 Task: In the Contact  Hazel_Simon@manhattan.edu, schedule and save the meeting with title: 'Introducing Our Products and Services ', Select date: '4 September, 2023', select start time: 5:00:PM. Add location on call (718) 987-6567 with meeting description: For further discussion on products, kindly join the meeting.. Logged in from softage.6@softage.net
Action: Mouse moved to (117, 87)
Screenshot: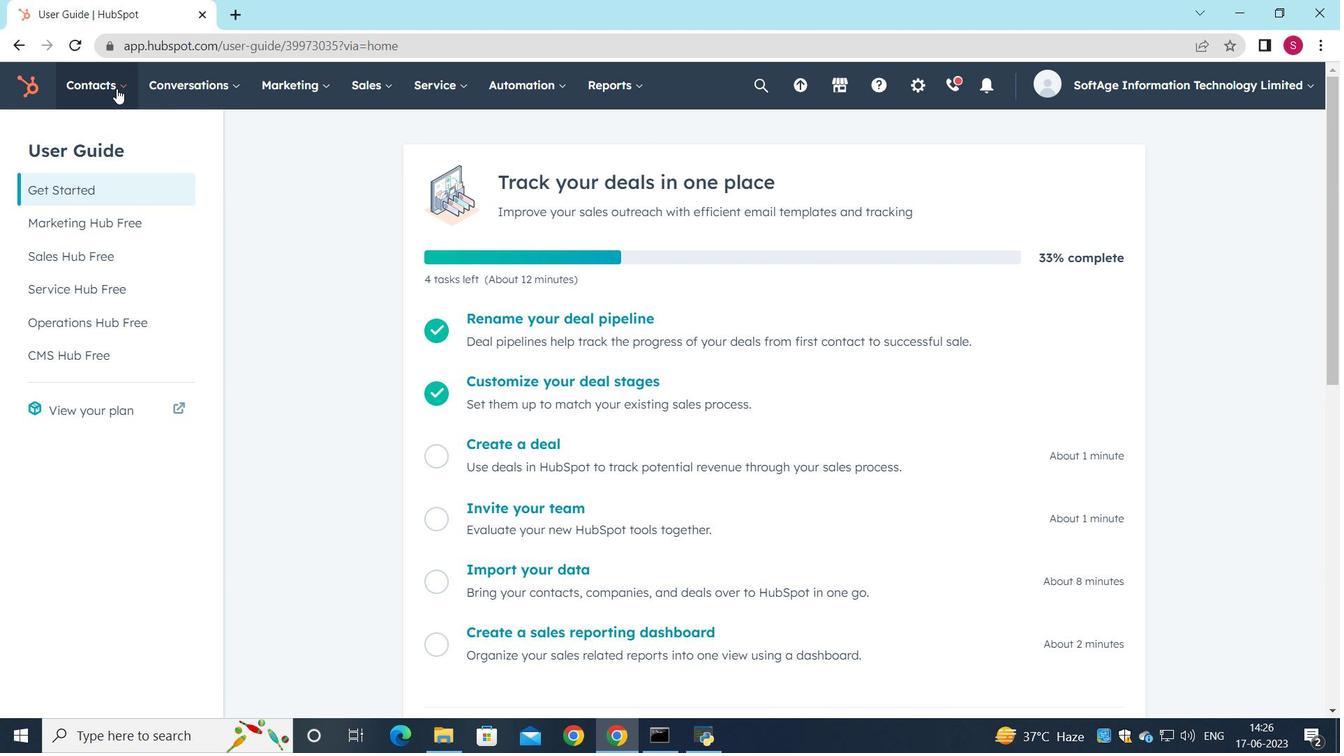 
Action: Mouse pressed left at (117, 87)
Screenshot: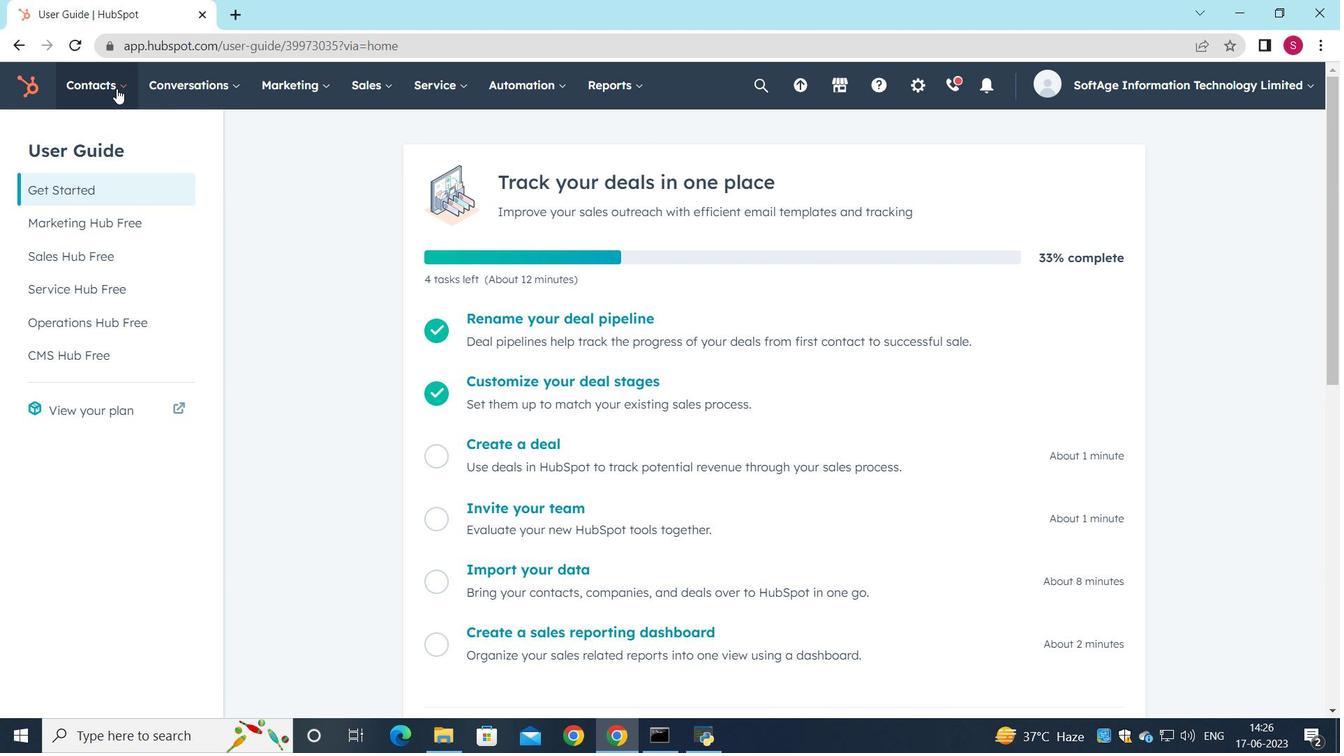 
Action: Mouse moved to (123, 143)
Screenshot: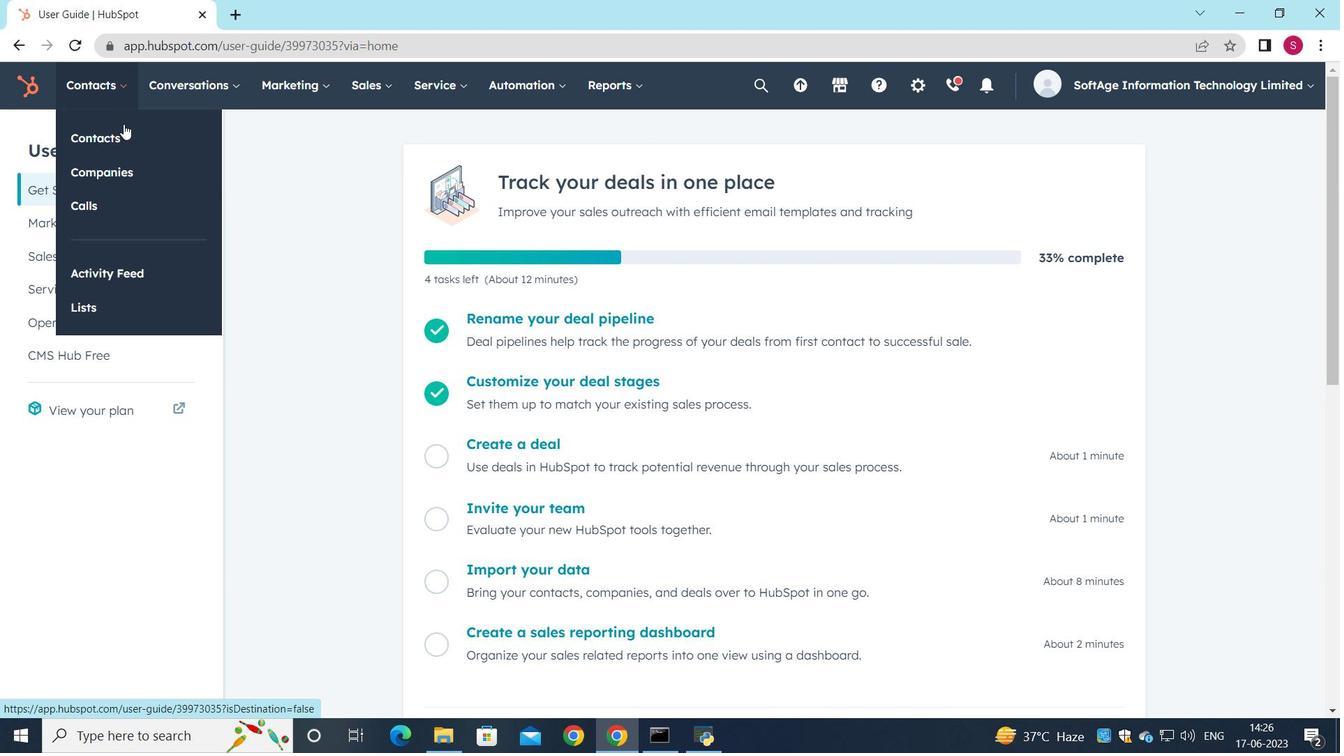 
Action: Mouse pressed left at (123, 143)
Screenshot: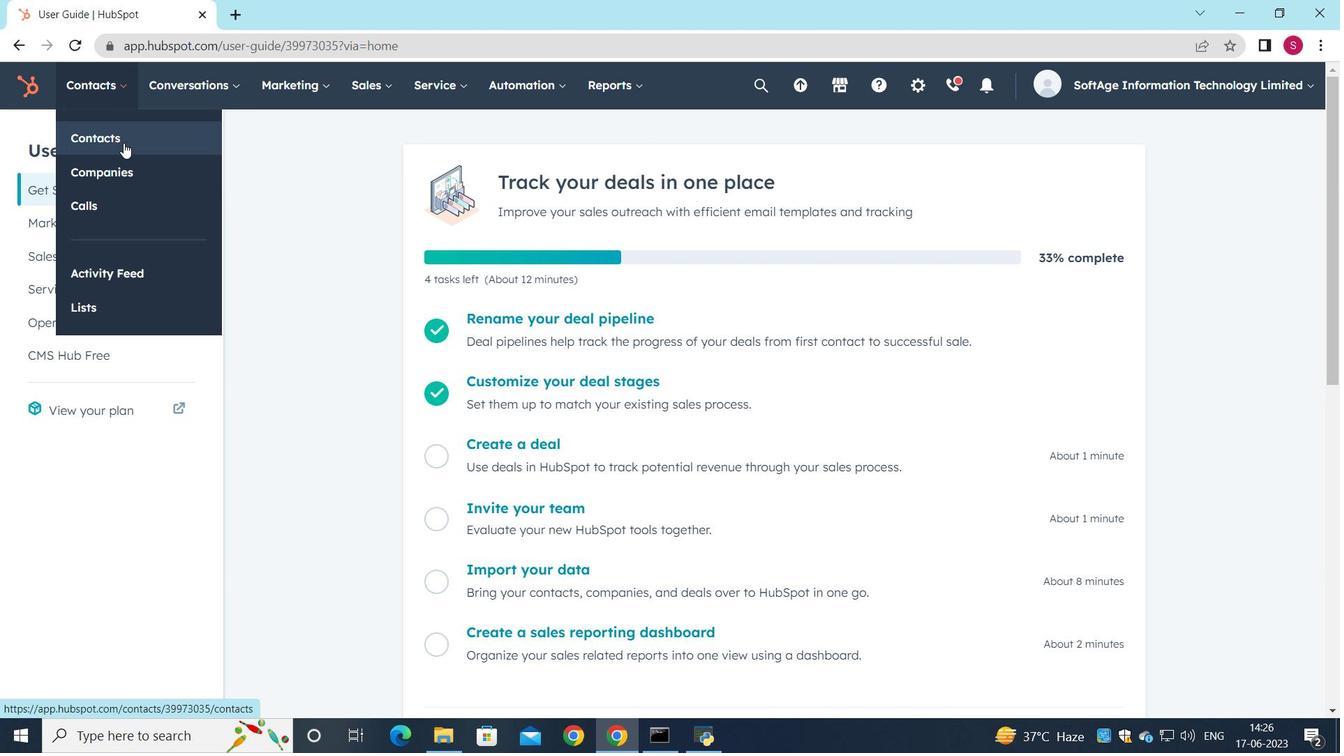 
Action: Mouse moved to (136, 284)
Screenshot: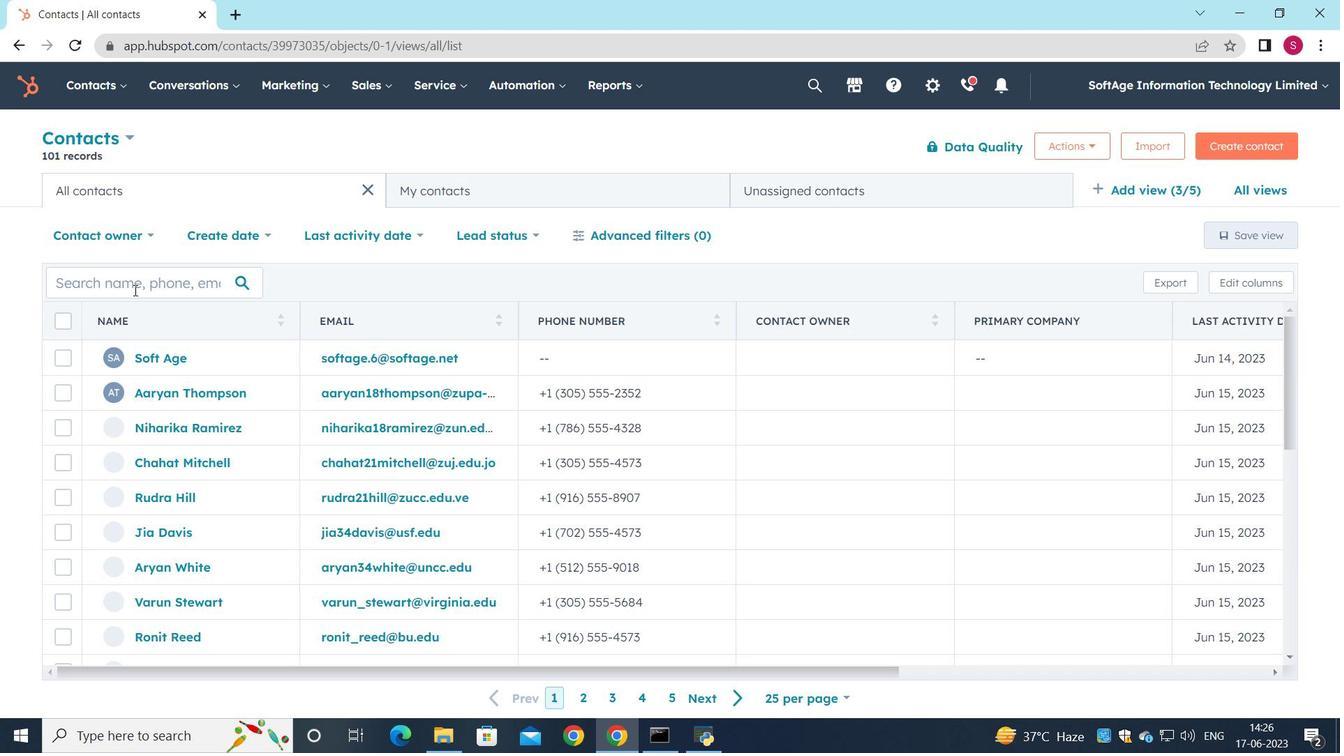 
Action: Mouse pressed left at (136, 284)
Screenshot: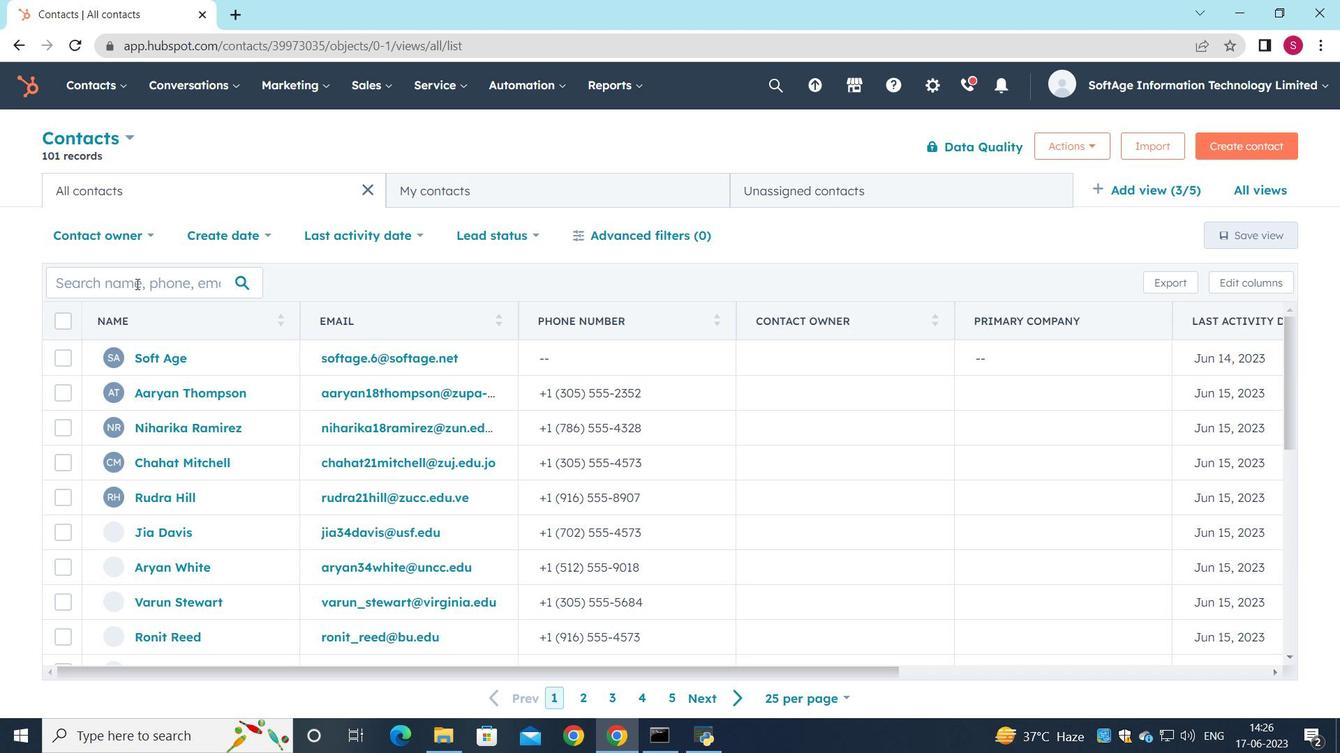 
Action: Mouse moved to (138, 247)
Screenshot: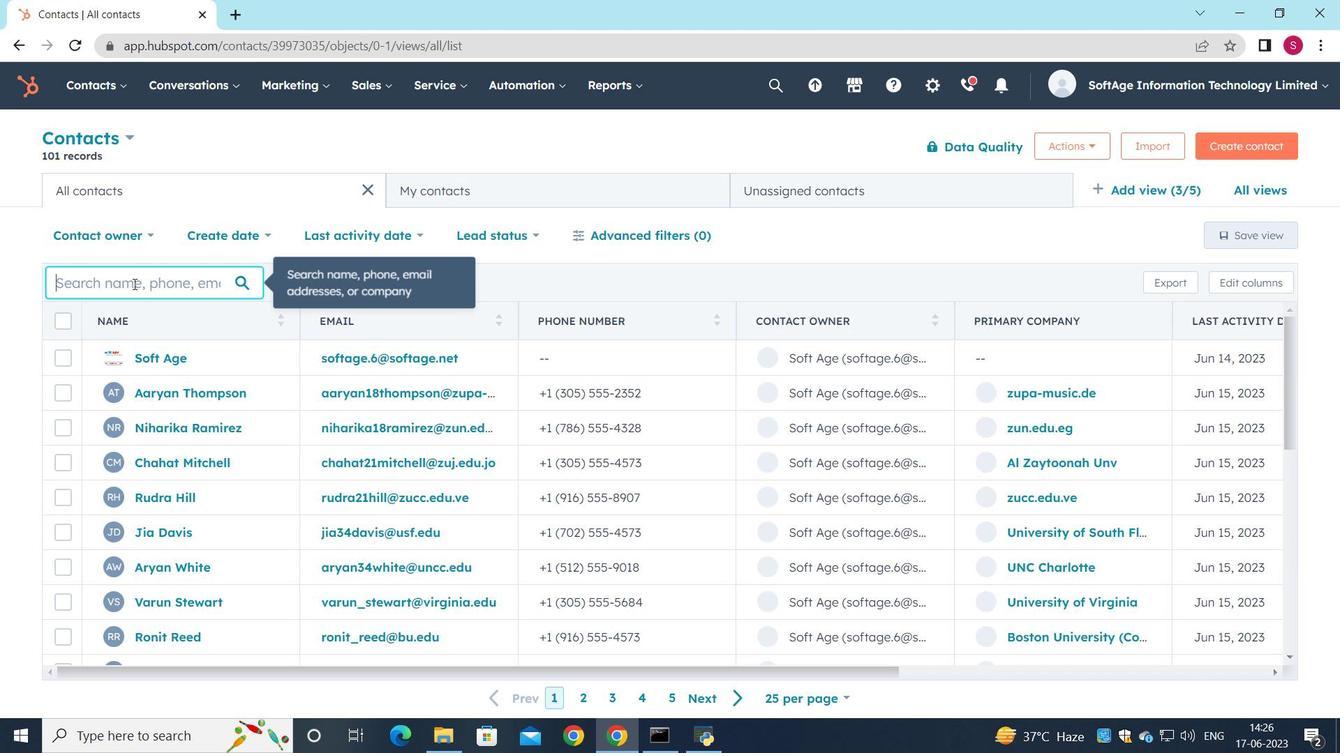 
Action: Key pressed <Key.shift>Hazel<Key.shift>_<Key.shift>Simon<Key.shift><Key.shift><Key.shift><Key.shift><Key.shift><Key.shift><Key.shift><Key.shift><Key.shift><Key.shift>@manhattan.edu
Screenshot: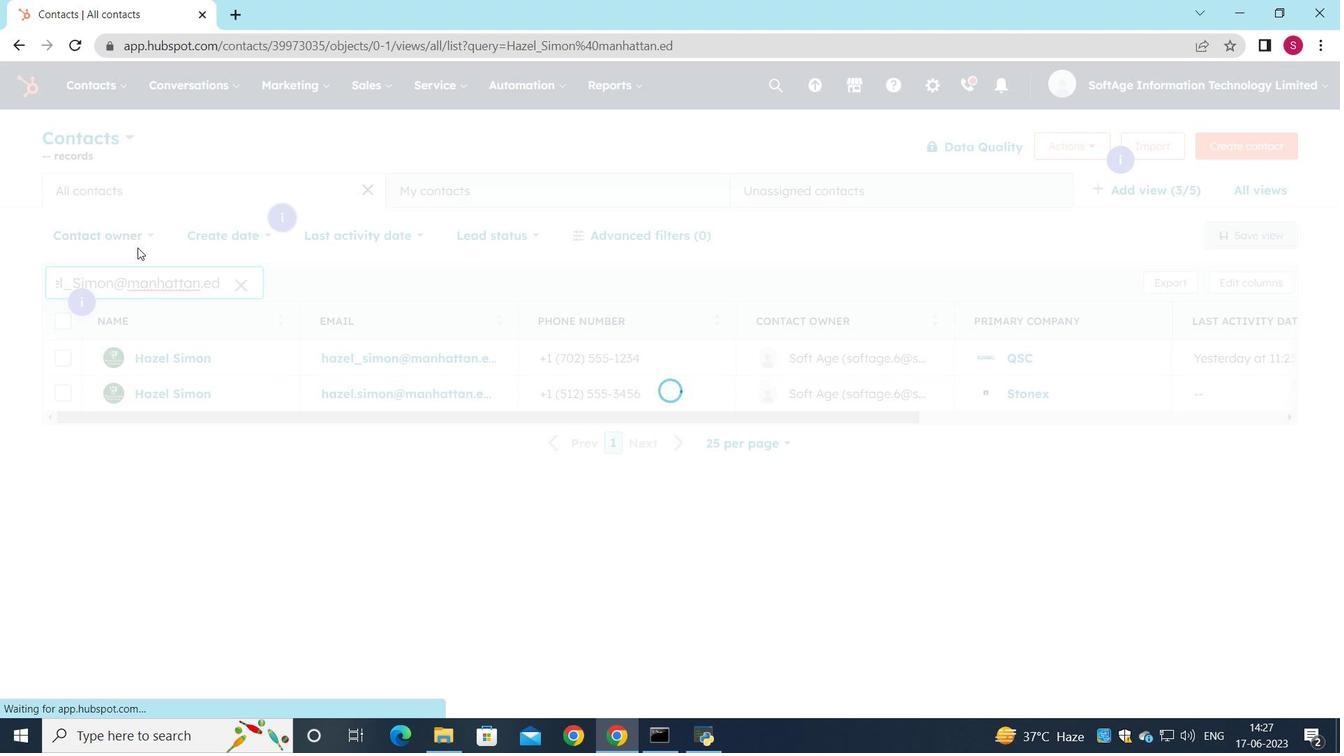 
Action: Mouse moved to (166, 356)
Screenshot: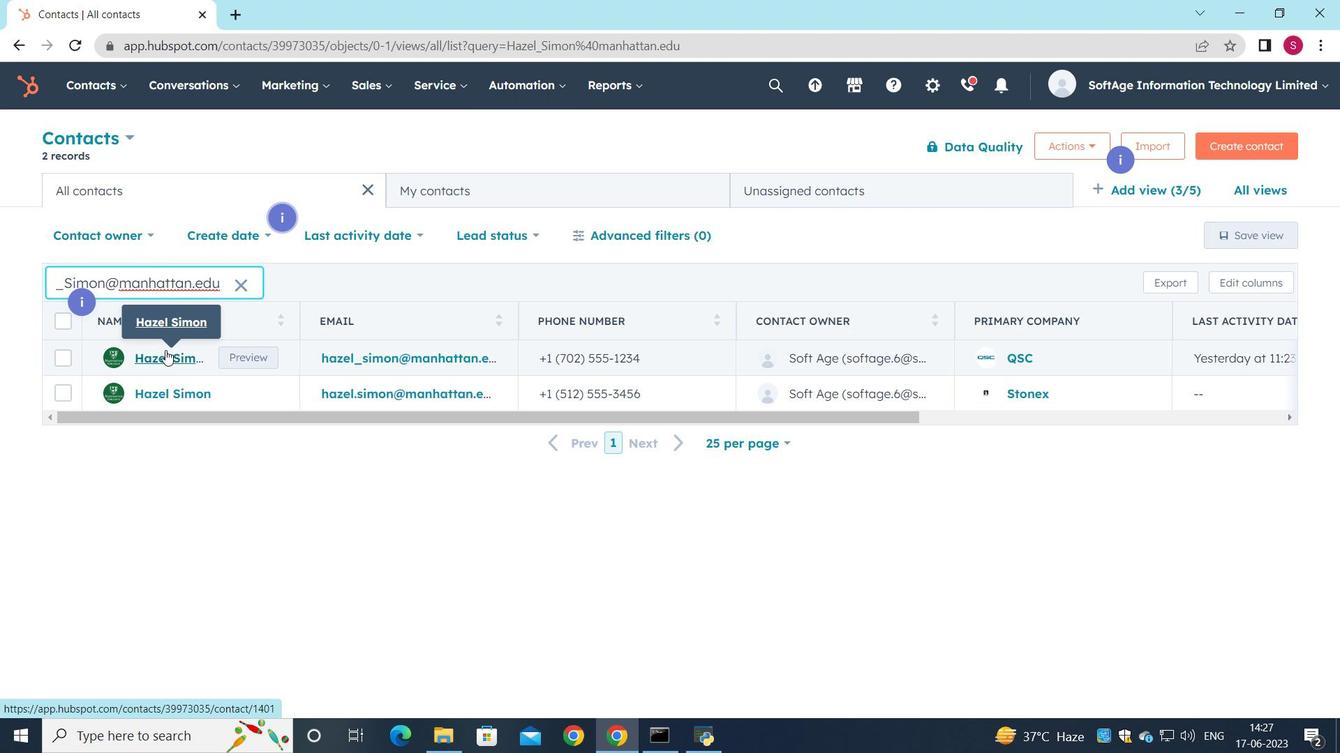 
Action: Mouse pressed left at (166, 356)
Screenshot: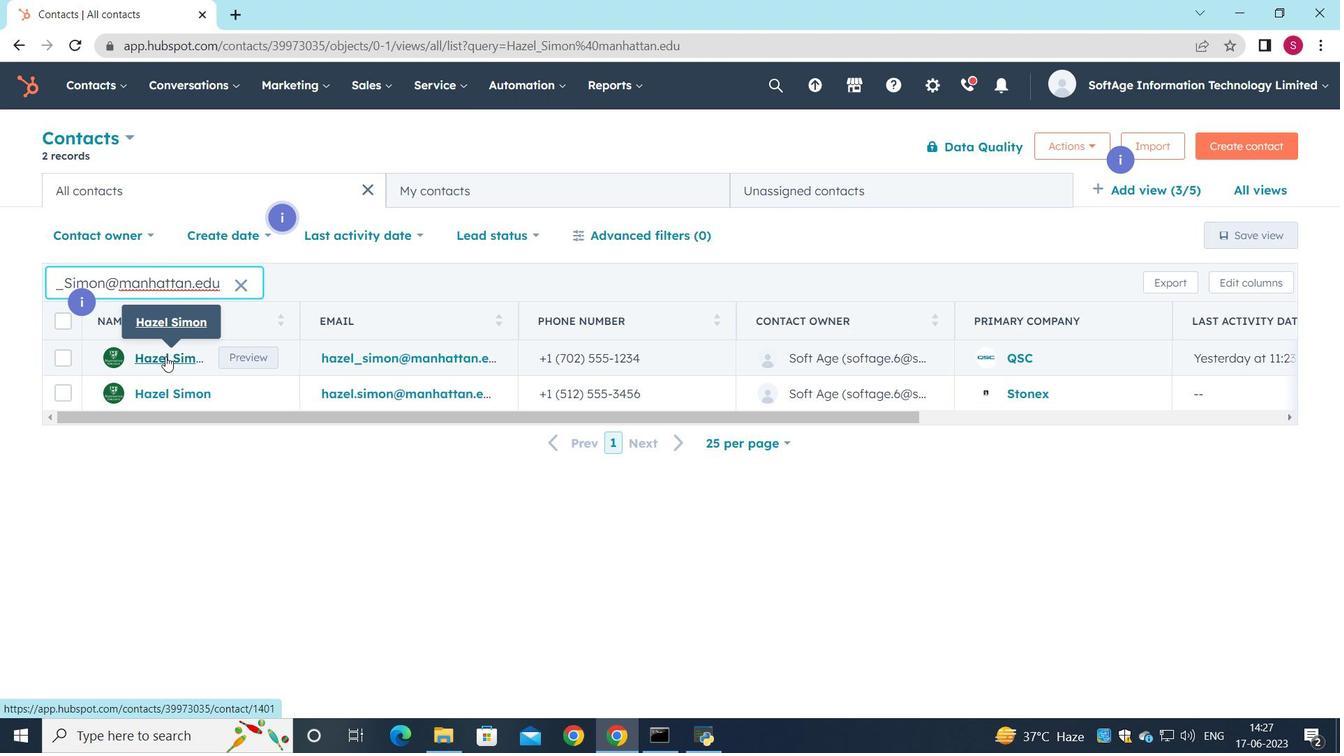 
Action: Mouse moved to (222, 284)
Screenshot: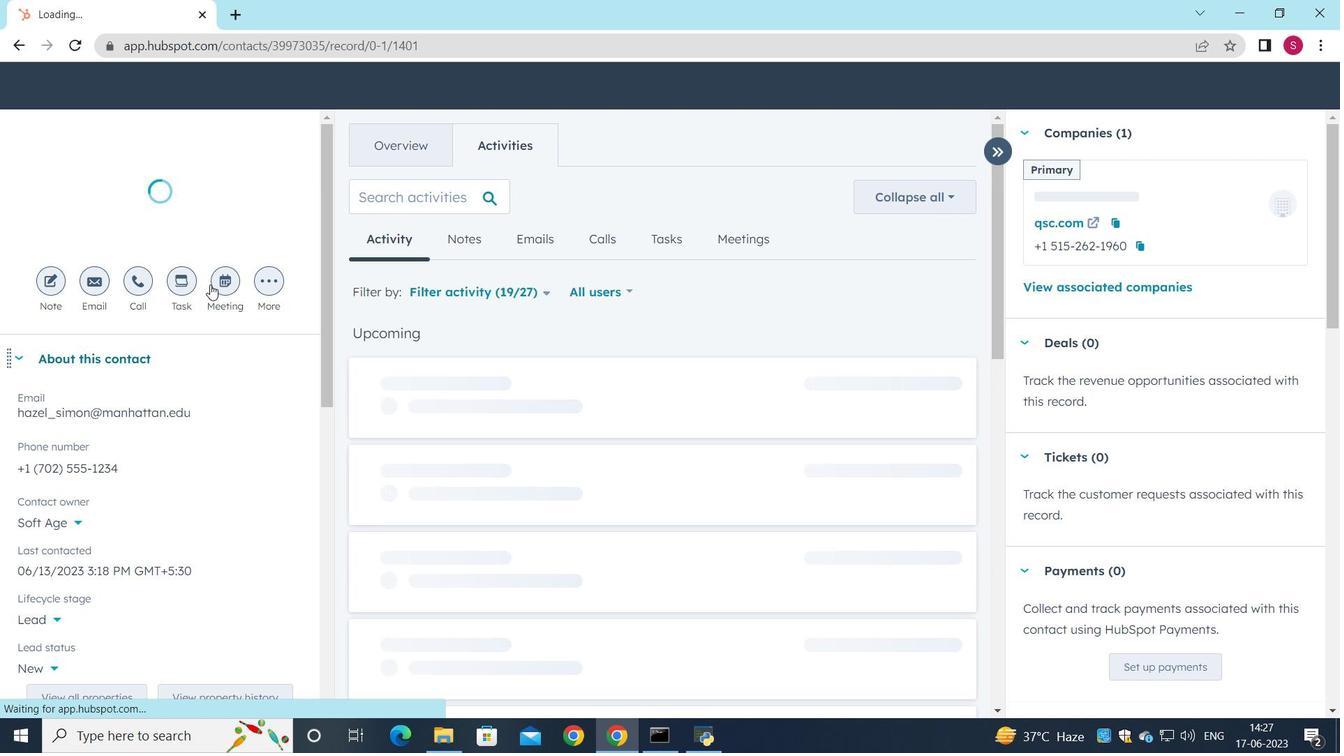 
Action: Mouse pressed left at (222, 284)
Screenshot: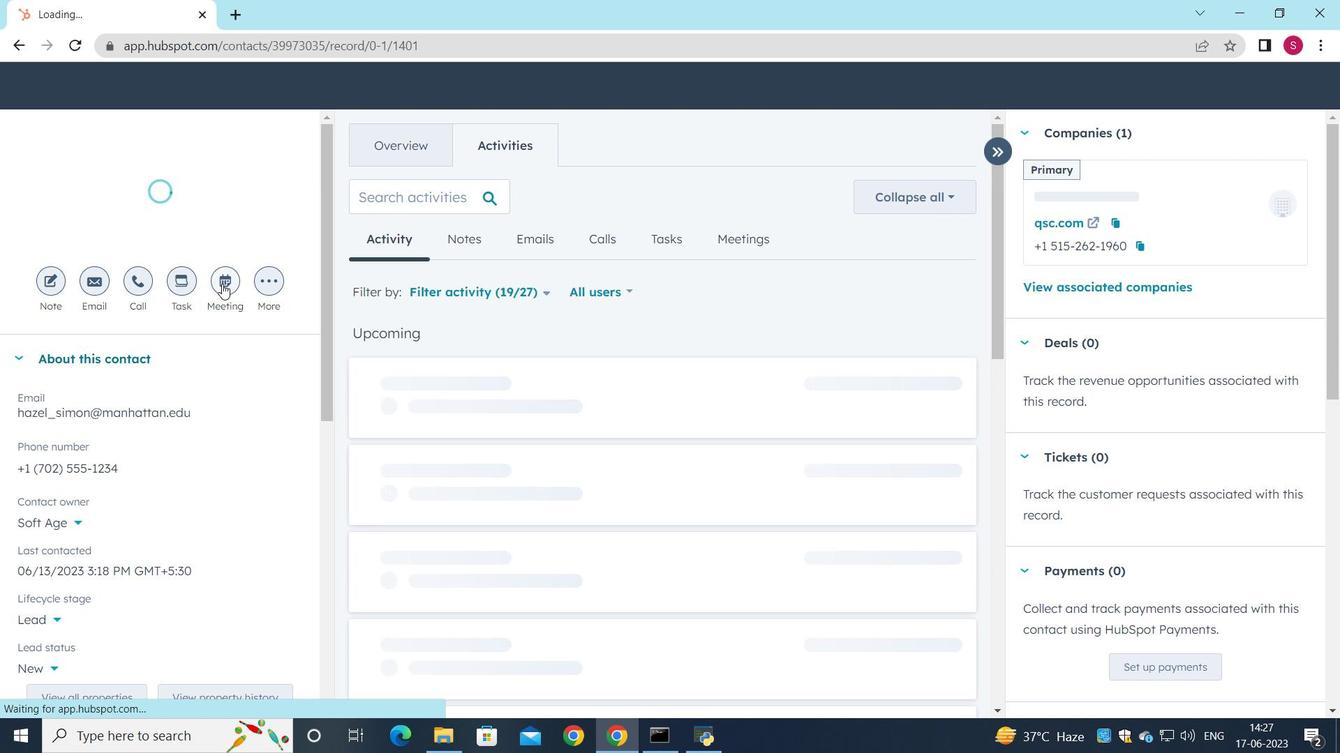 
Action: Mouse moved to (193, 247)
Screenshot: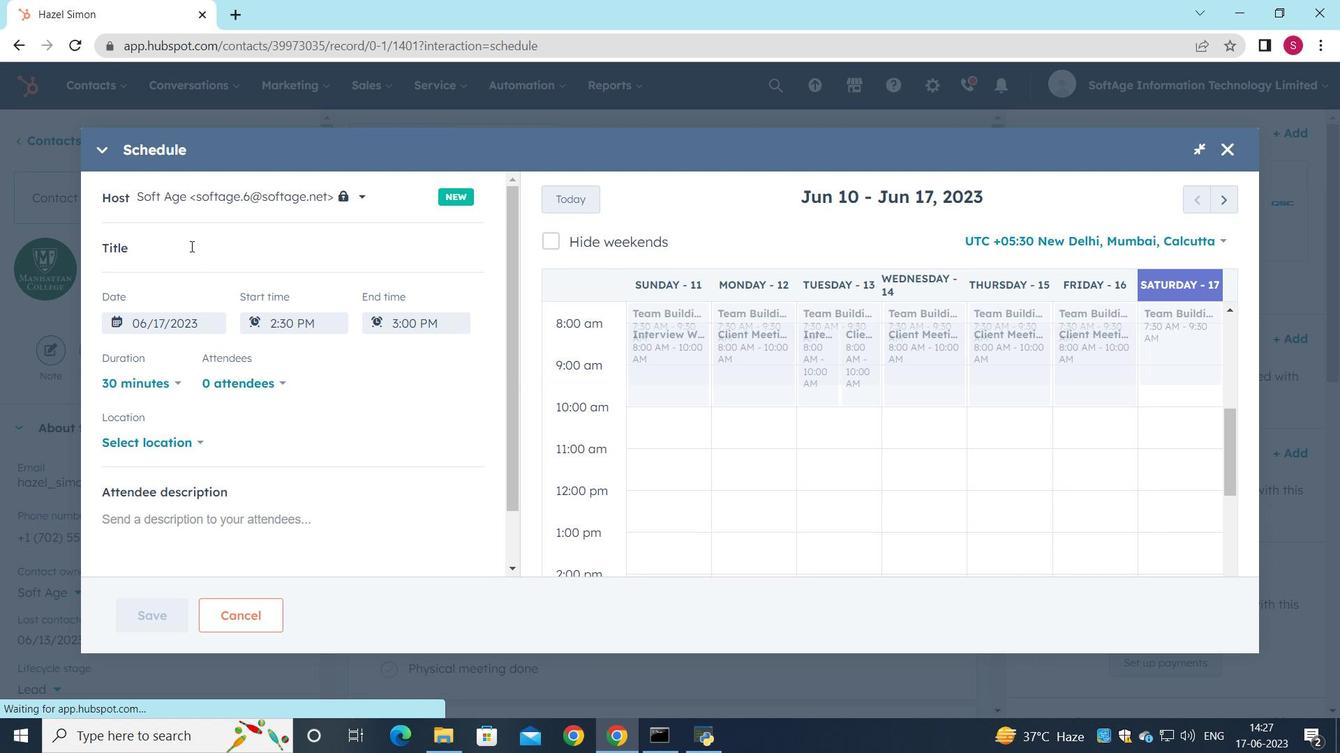 
Action: Key pressed <Key.shift>Introducing<Key.space><Key.shift>Our<Key.space><Key.shift>Products<Key.space>and<Key.space><Key.shift>Services
Screenshot: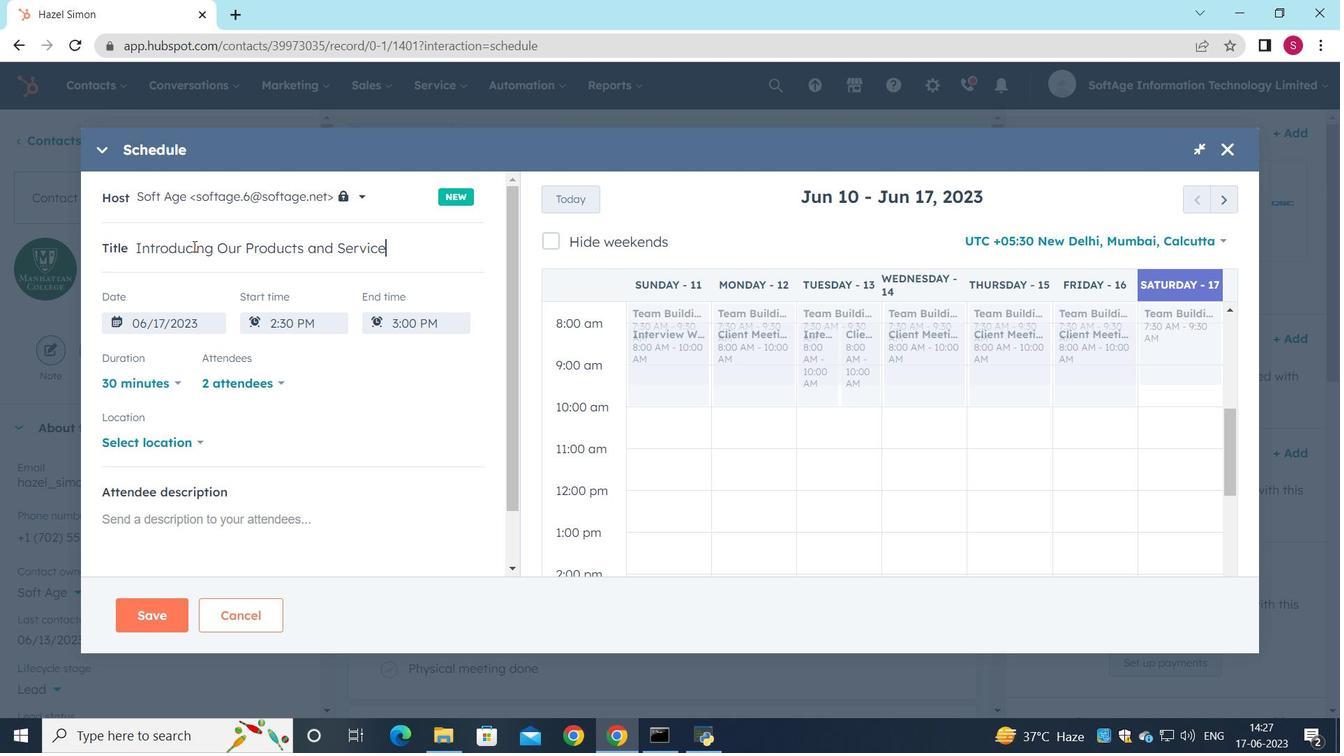 
Action: Mouse moved to (1221, 201)
Screenshot: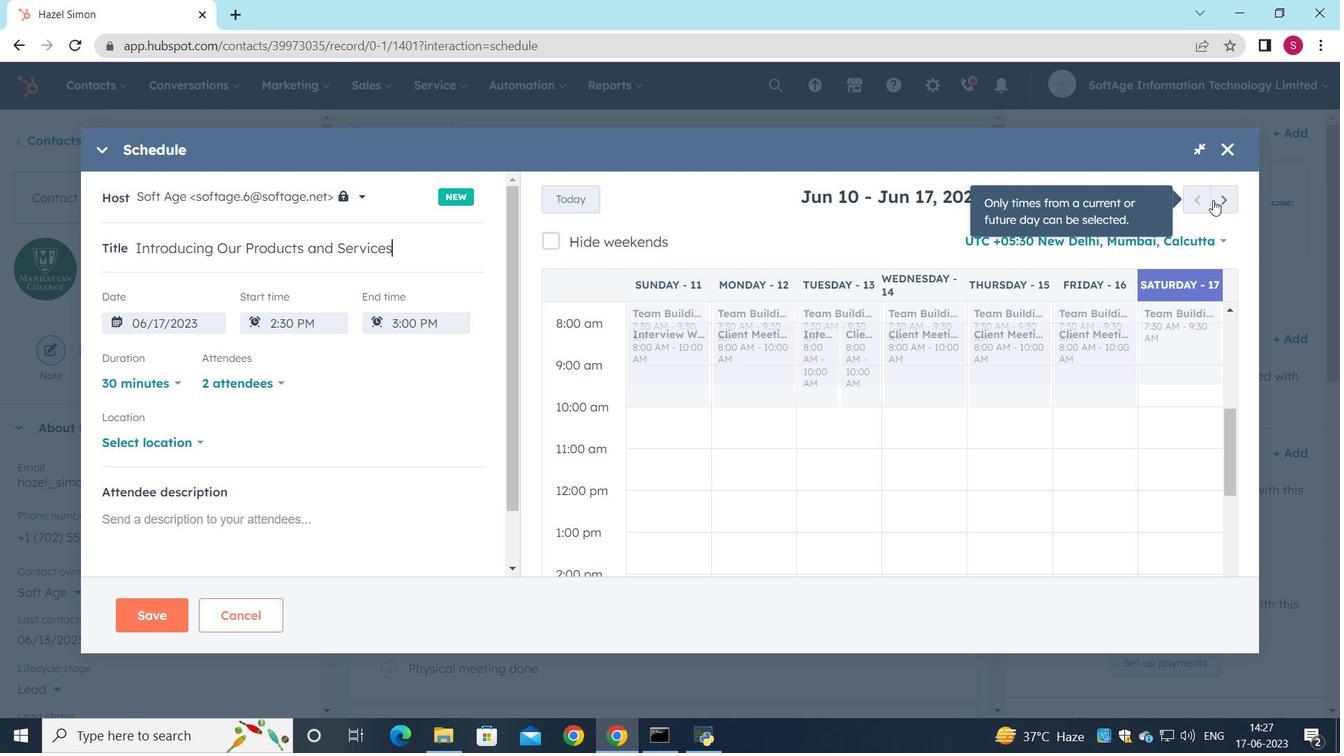 
Action: Mouse pressed left at (1221, 201)
Screenshot: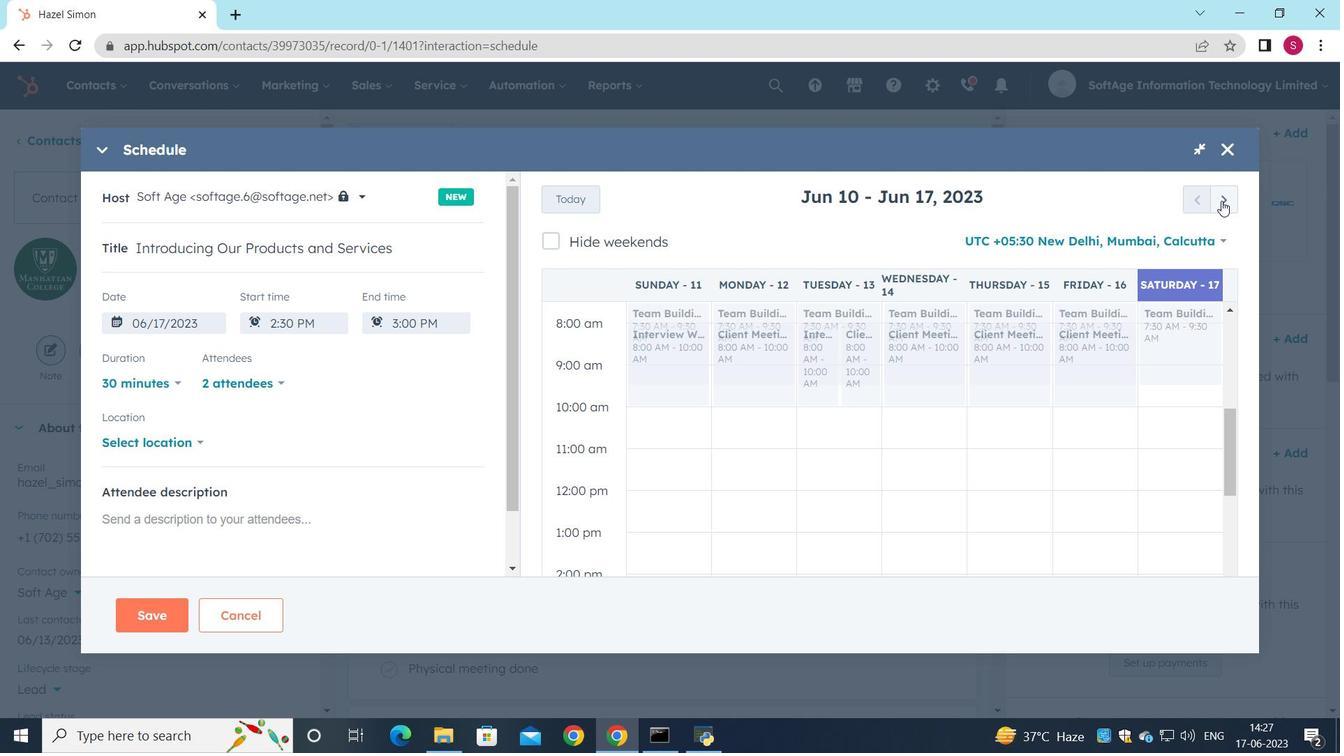 
Action: Mouse moved to (1220, 205)
Screenshot: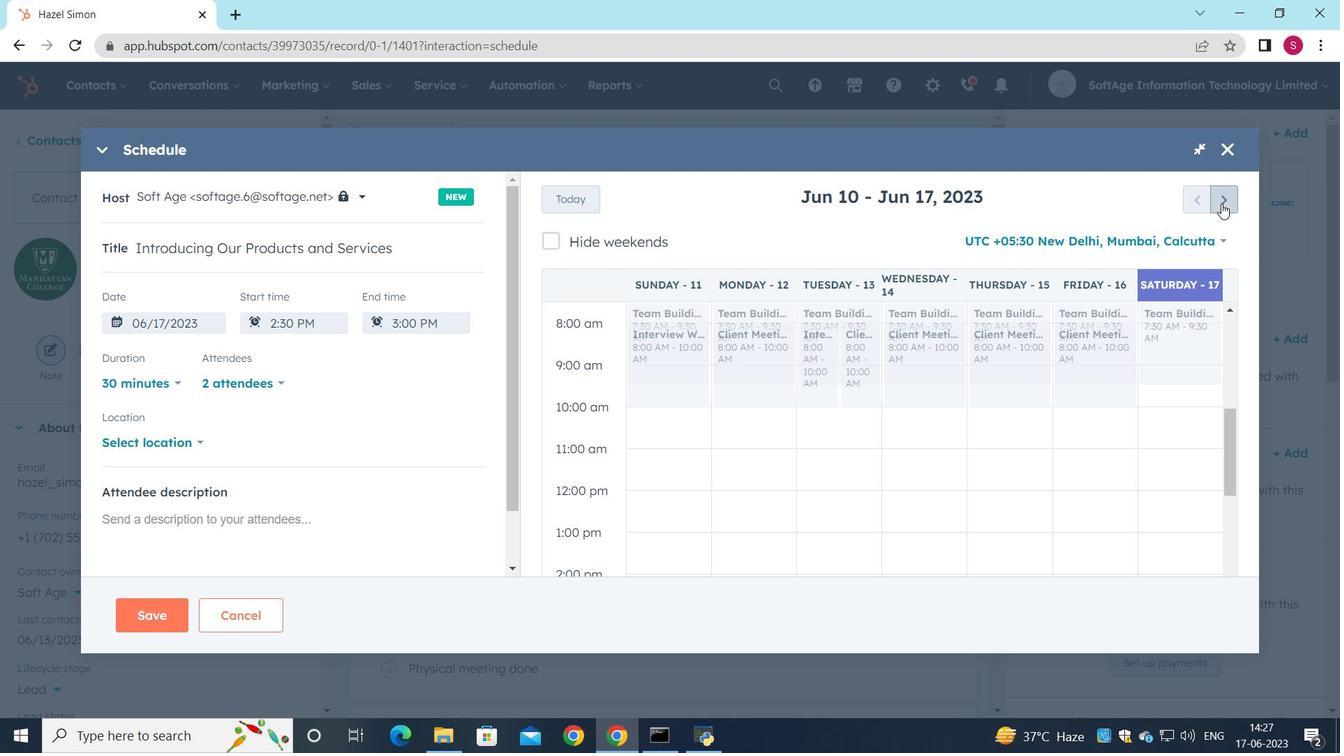 
Action: Mouse pressed left at (1220, 205)
Screenshot: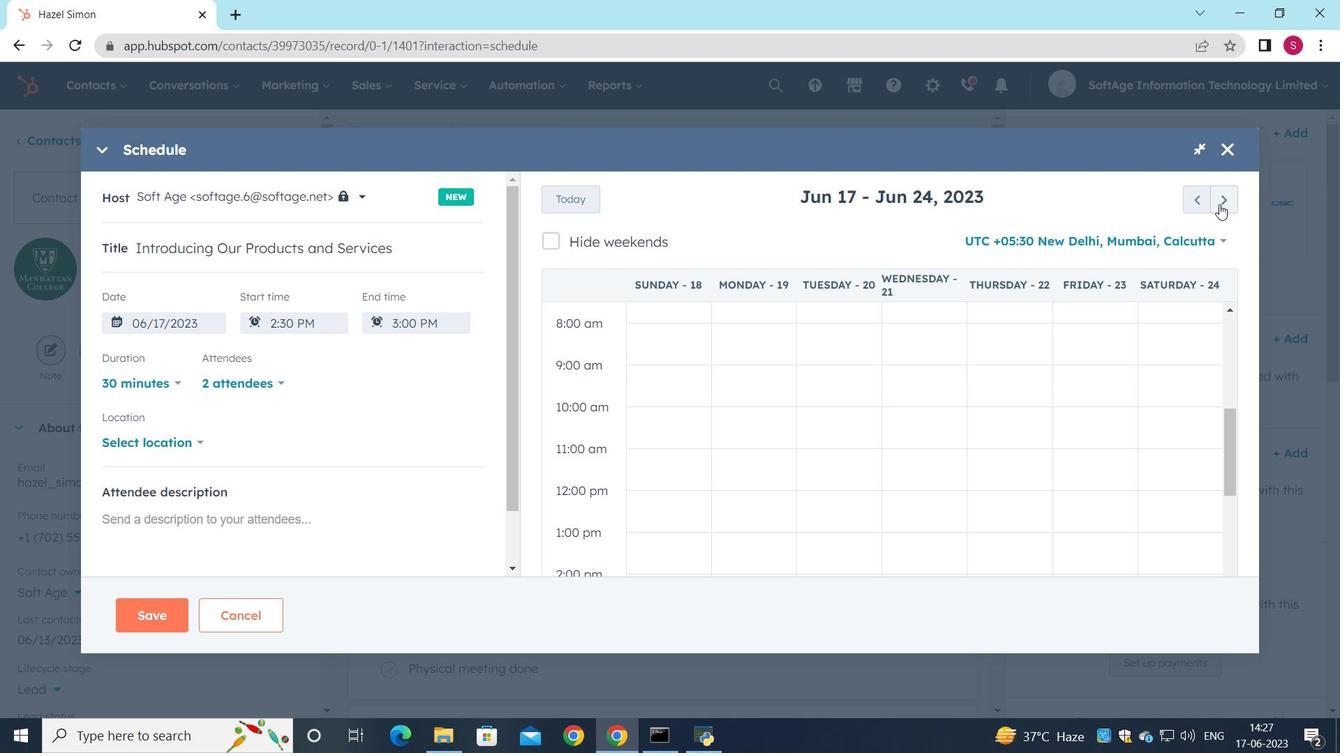 
Action: Mouse pressed left at (1220, 205)
Screenshot: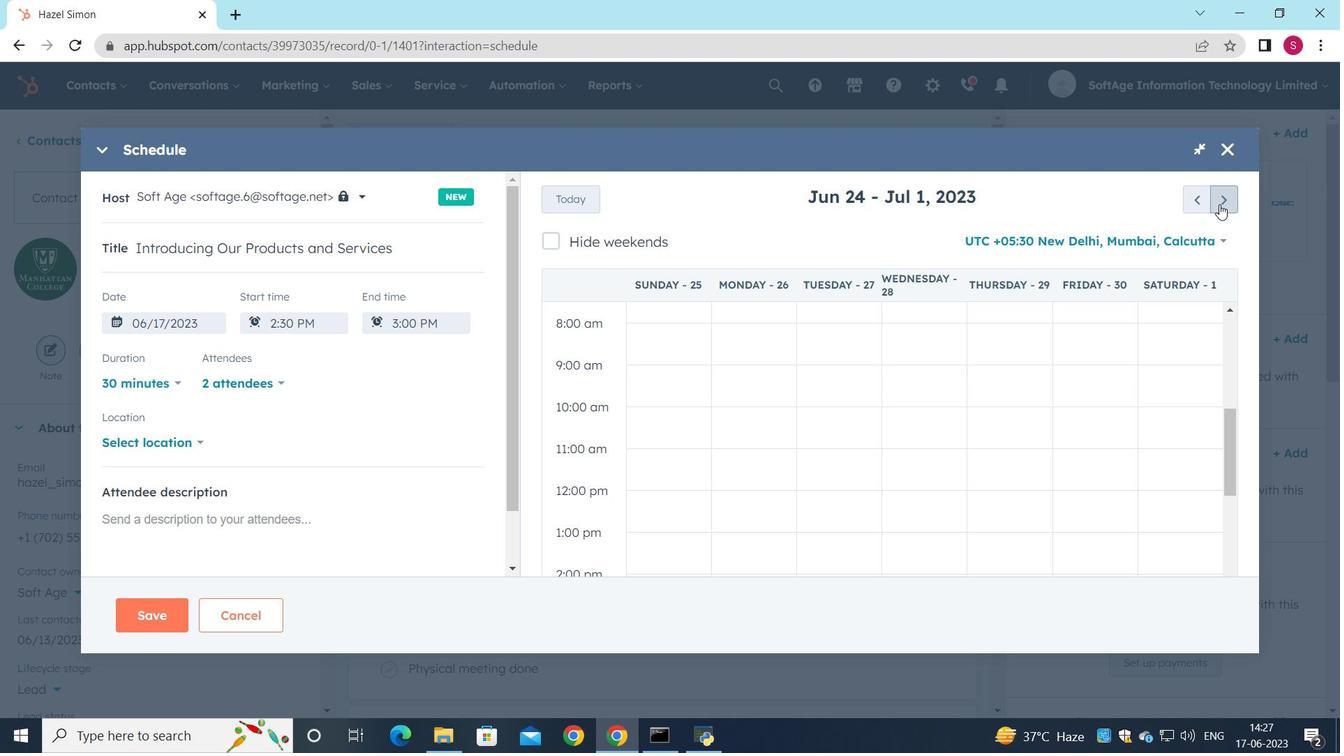 
Action: Mouse pressed left at (1220, 205)
Screenshot: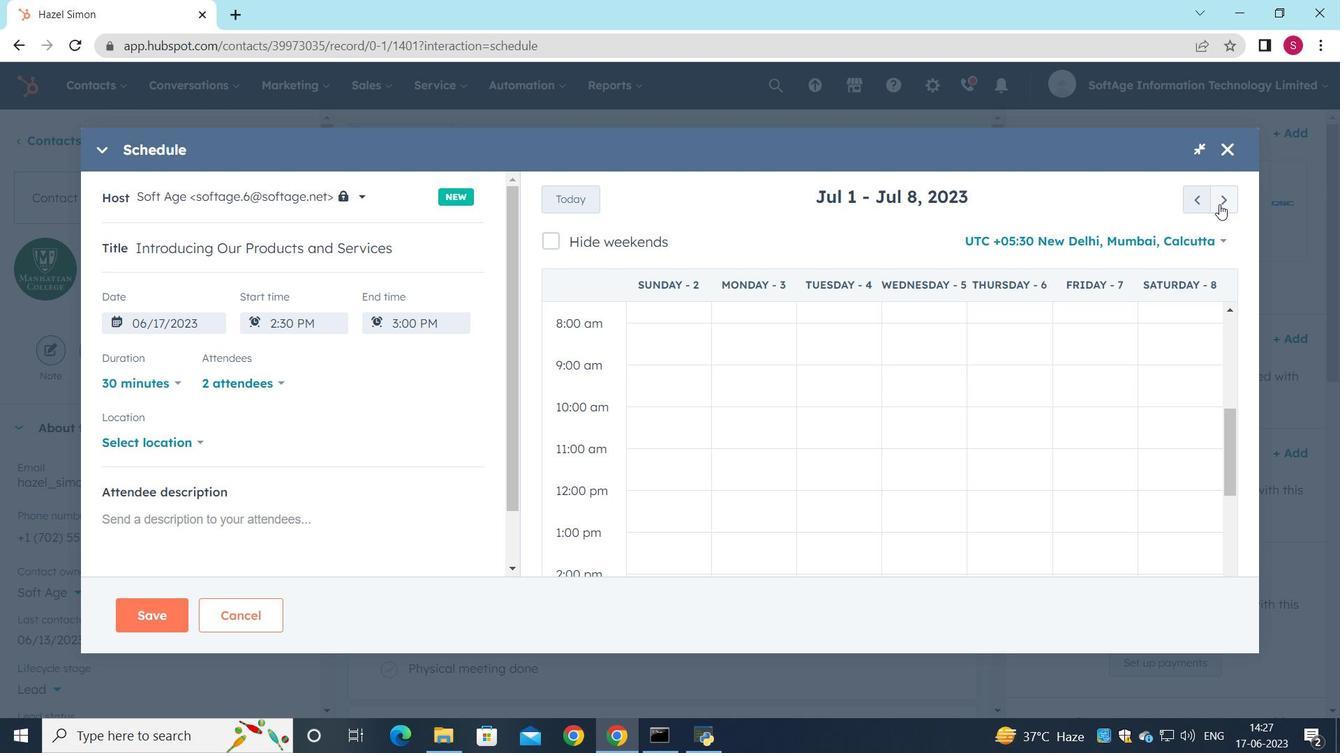 
Action: Mouse pressed left at (1220, 205)
Screenshot: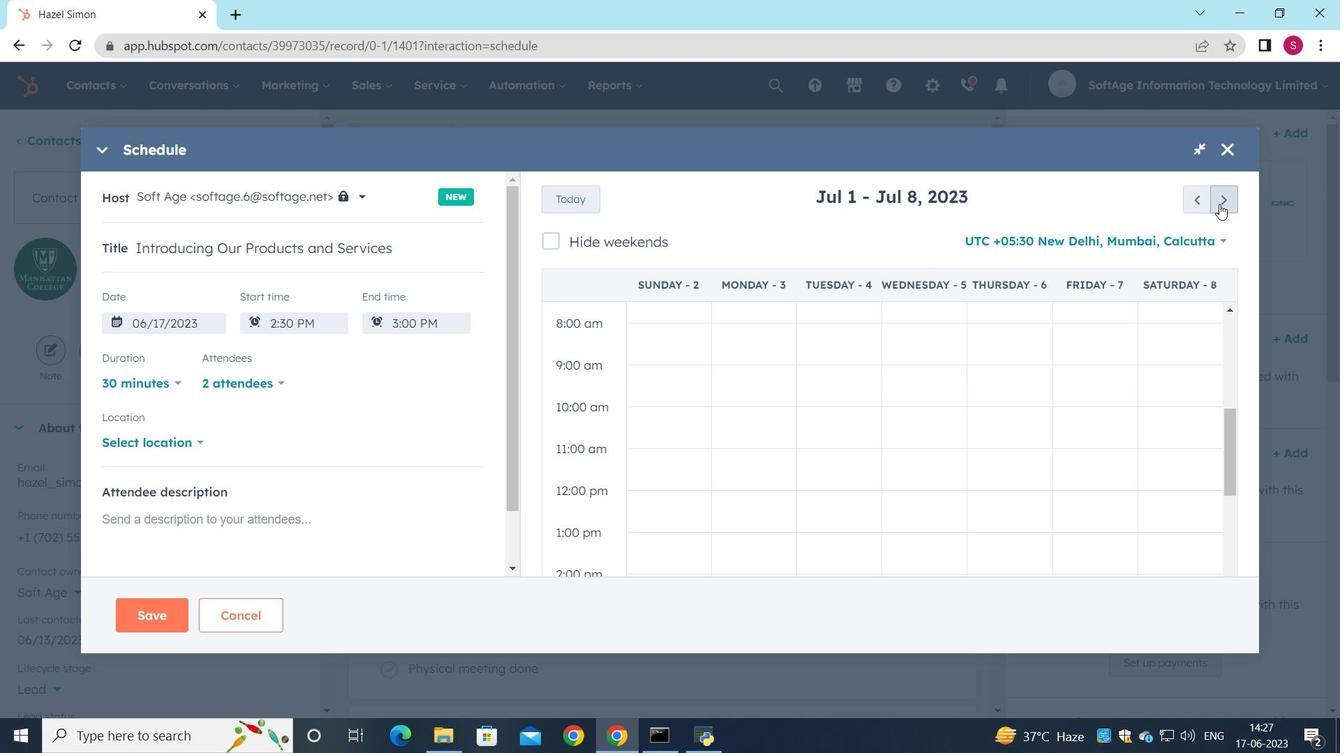 
Action: Mouse pressed left at (1220, 205)
Screenshot: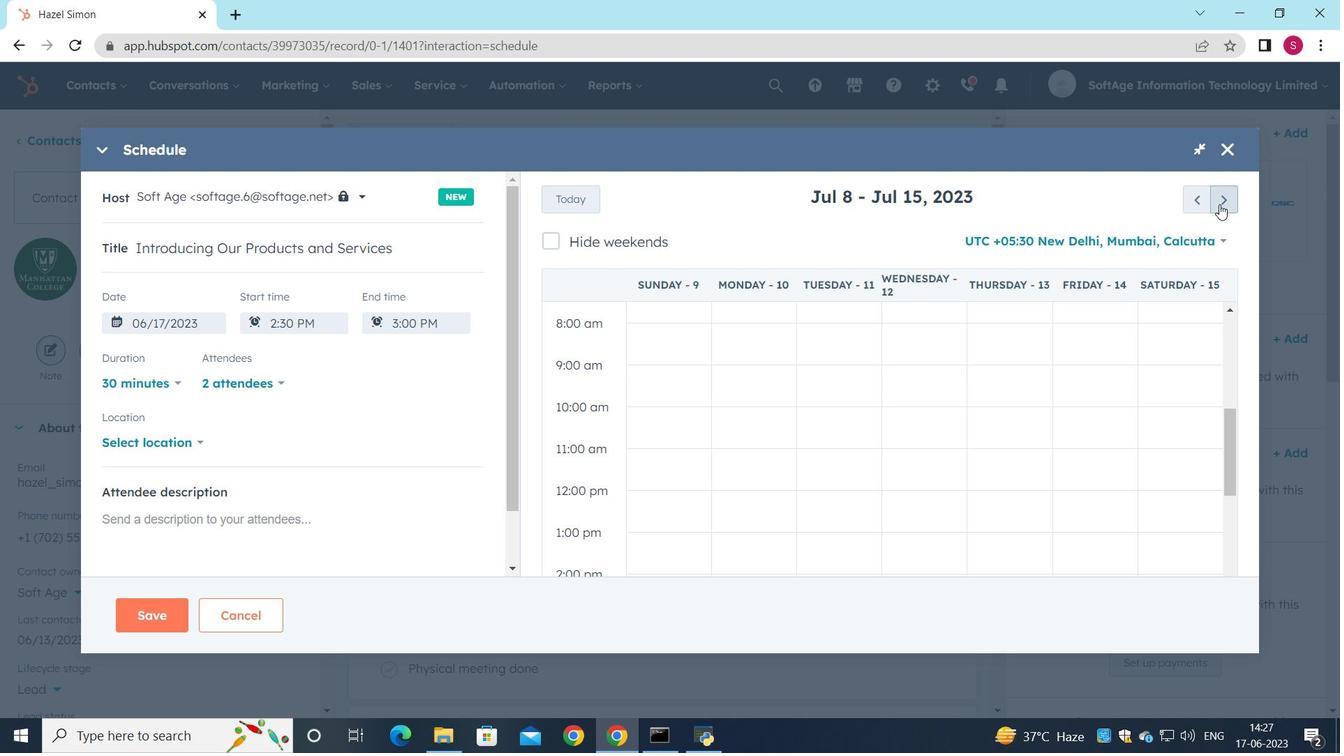 
Action: Mouse pressed left at (1220, 205)
Screenshot: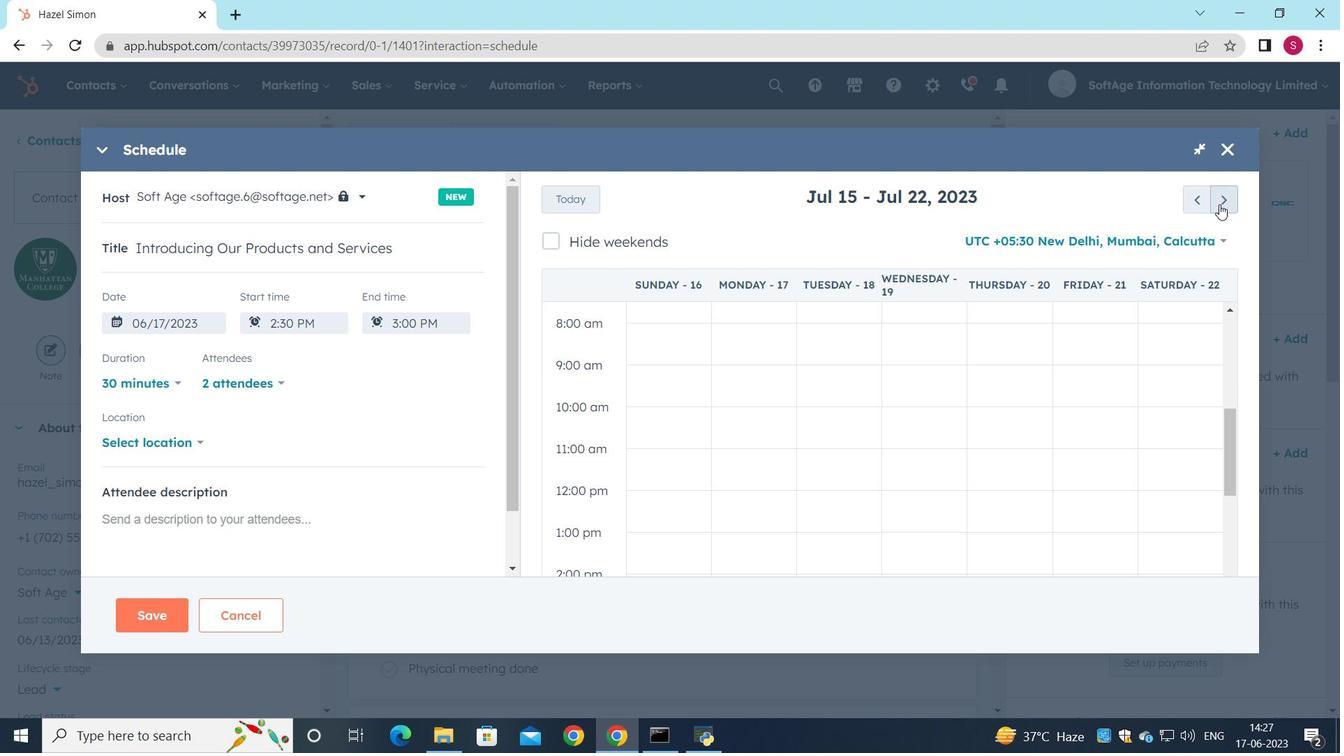 
Action: Mouse pressed left at (1220, 205)
Screenshot: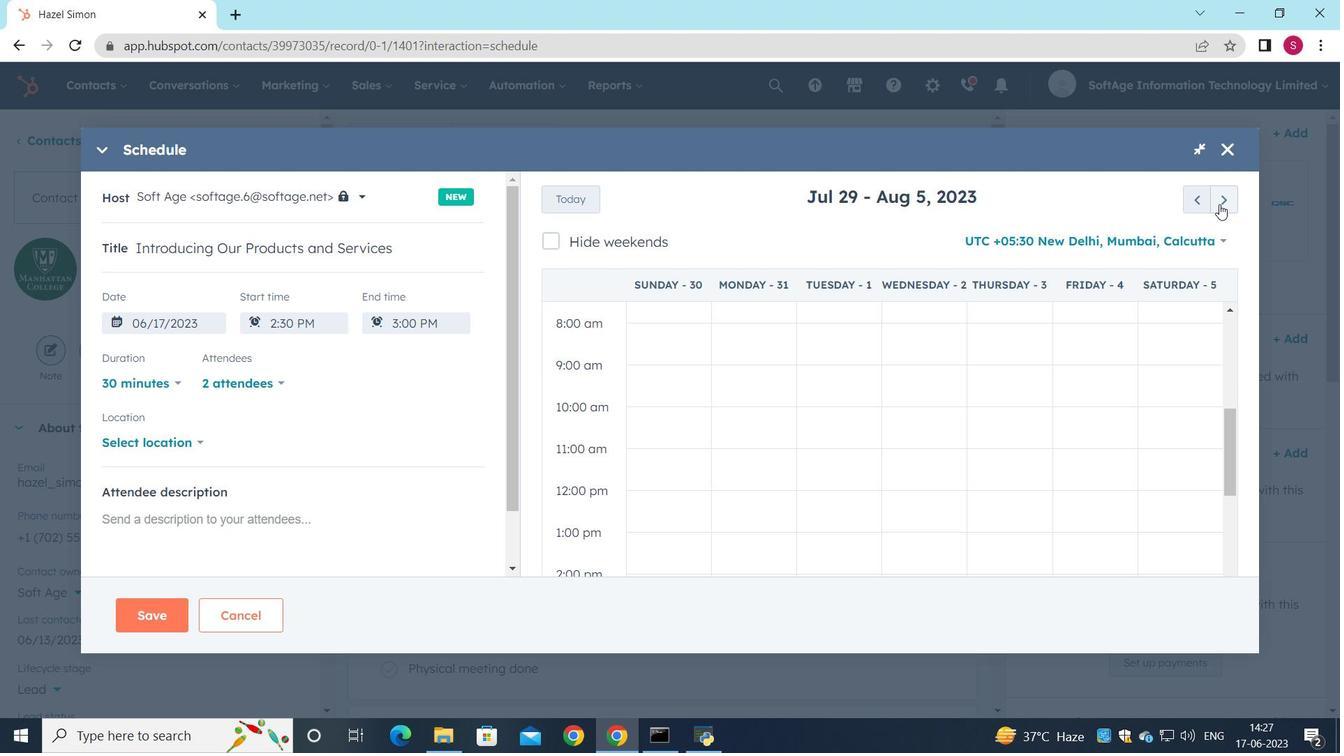 
Action: Mouse pressed left at (1220, 205)
Screenshot: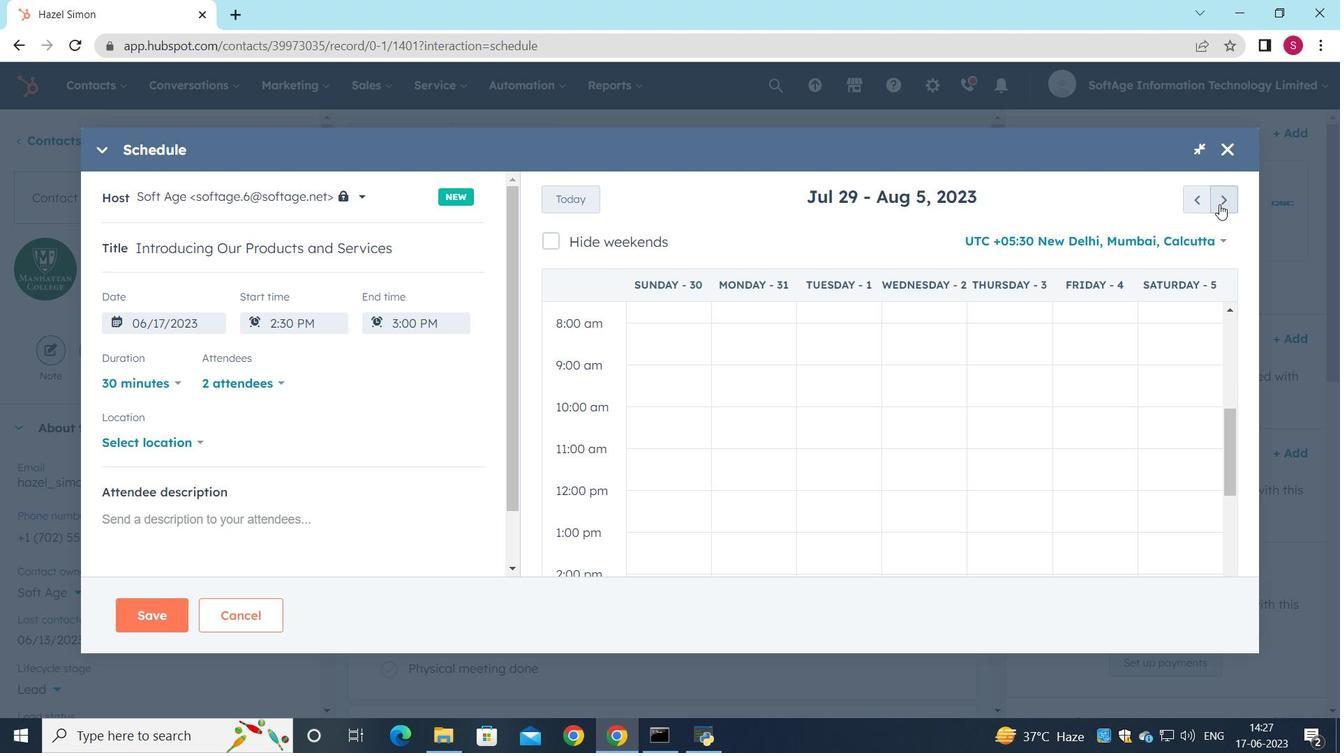 
Action: Mouse pressed left at (1220, 205)
Screenshot: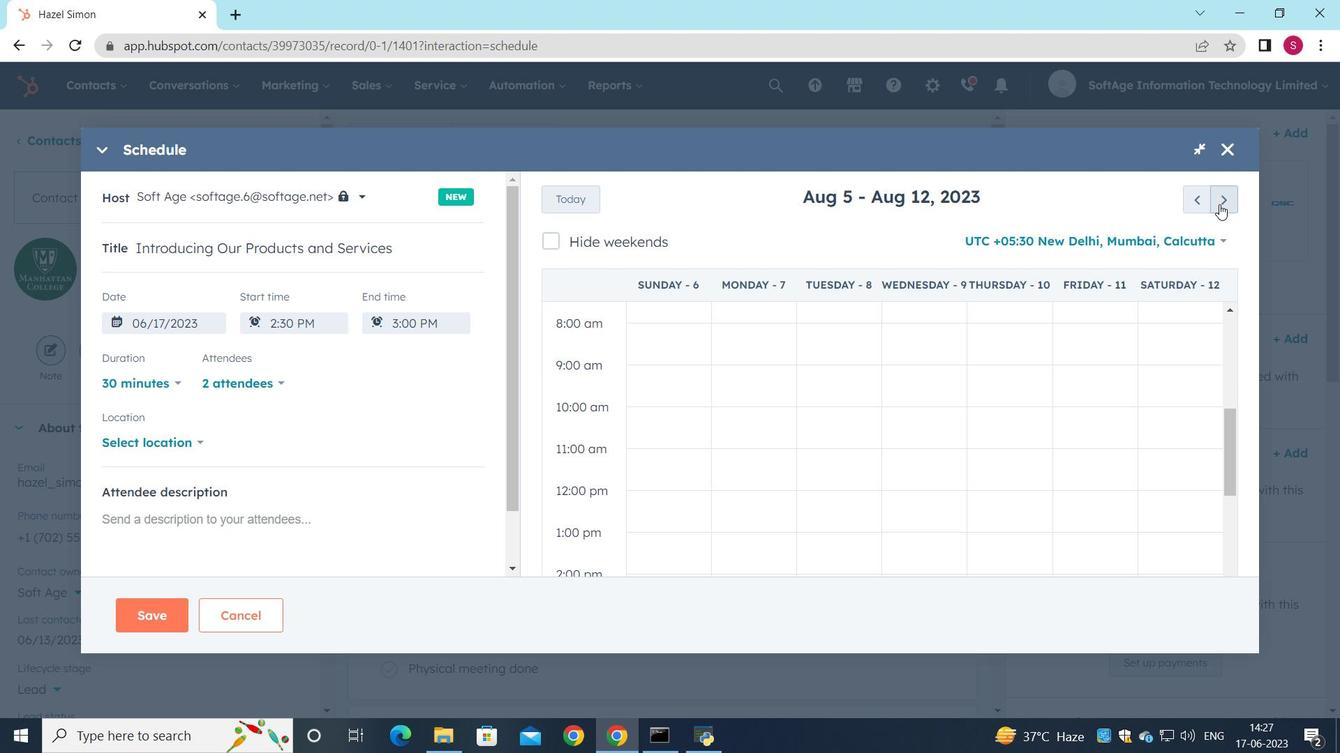 
Action: Mouse pressed left at (1220, 205)
Screenshot: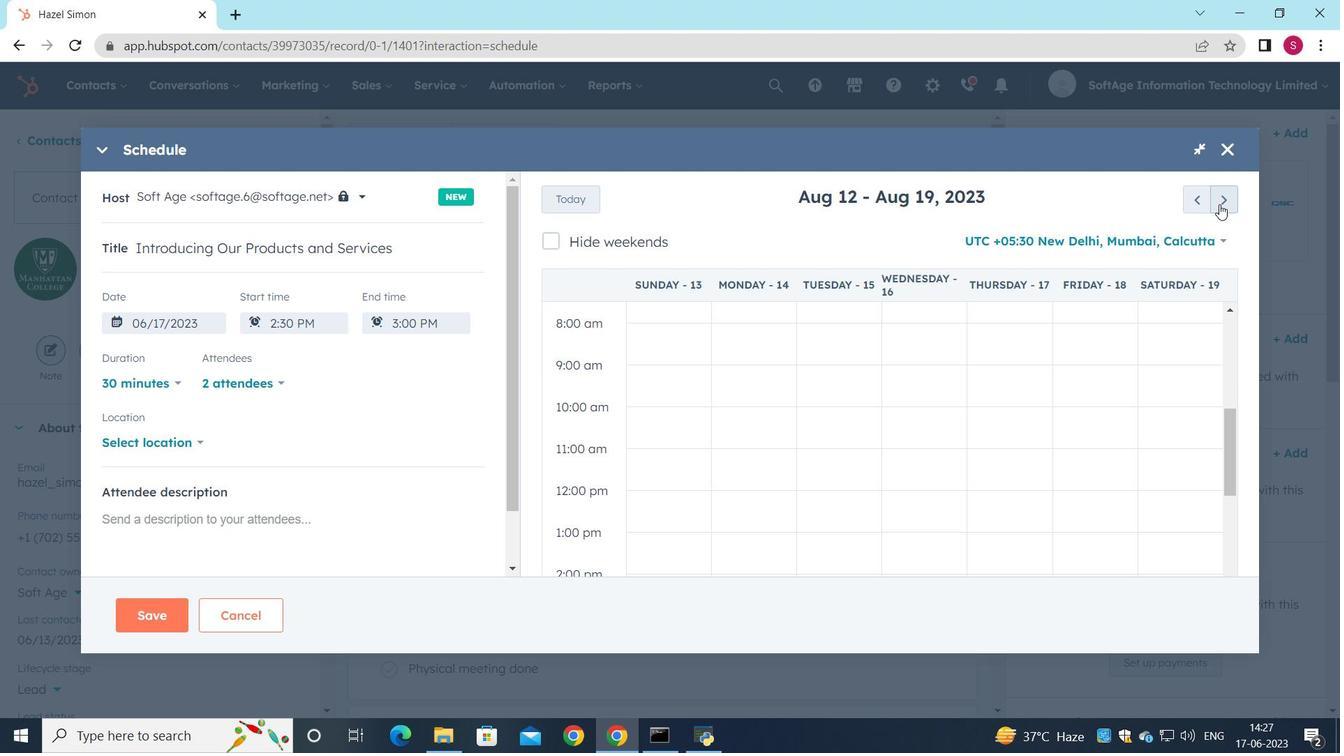 
Action: Mouse pressed left at (1220, 205)
Screenshot: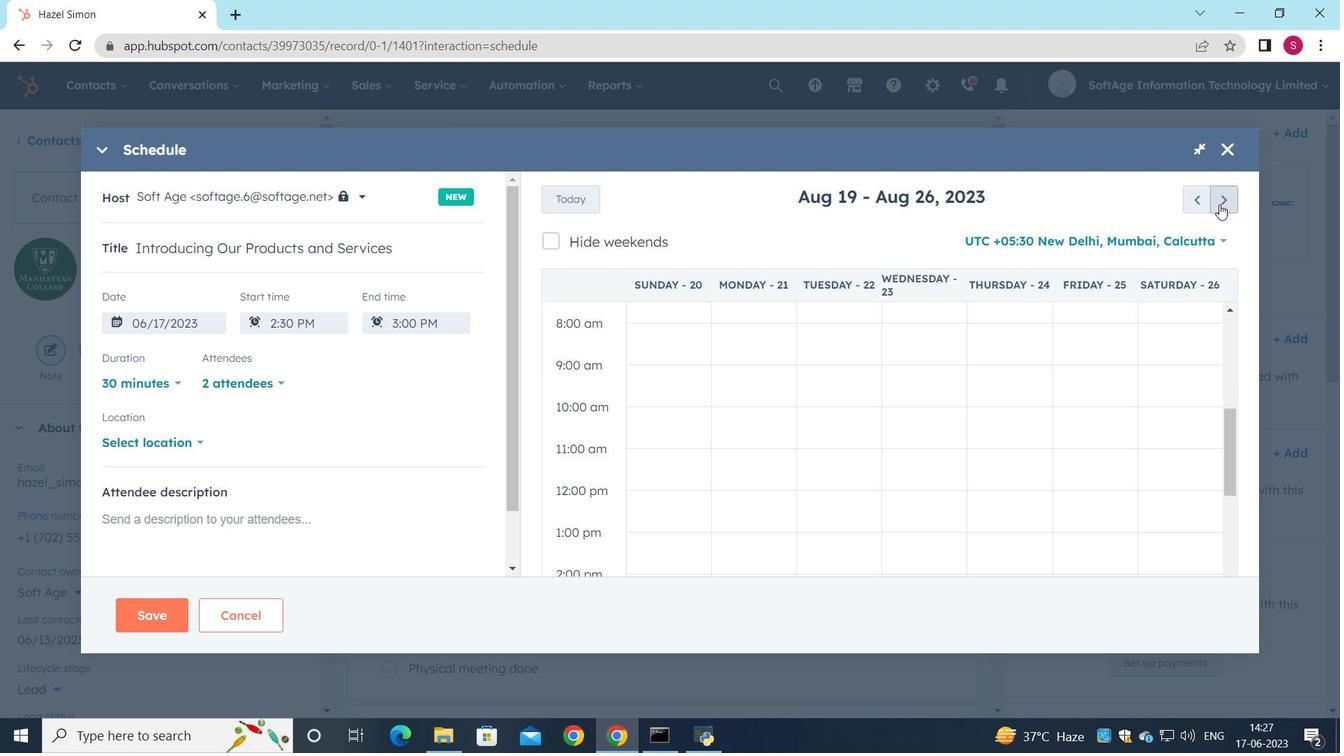 
Action: Mouse moved to (1218, 205)
Screenshot: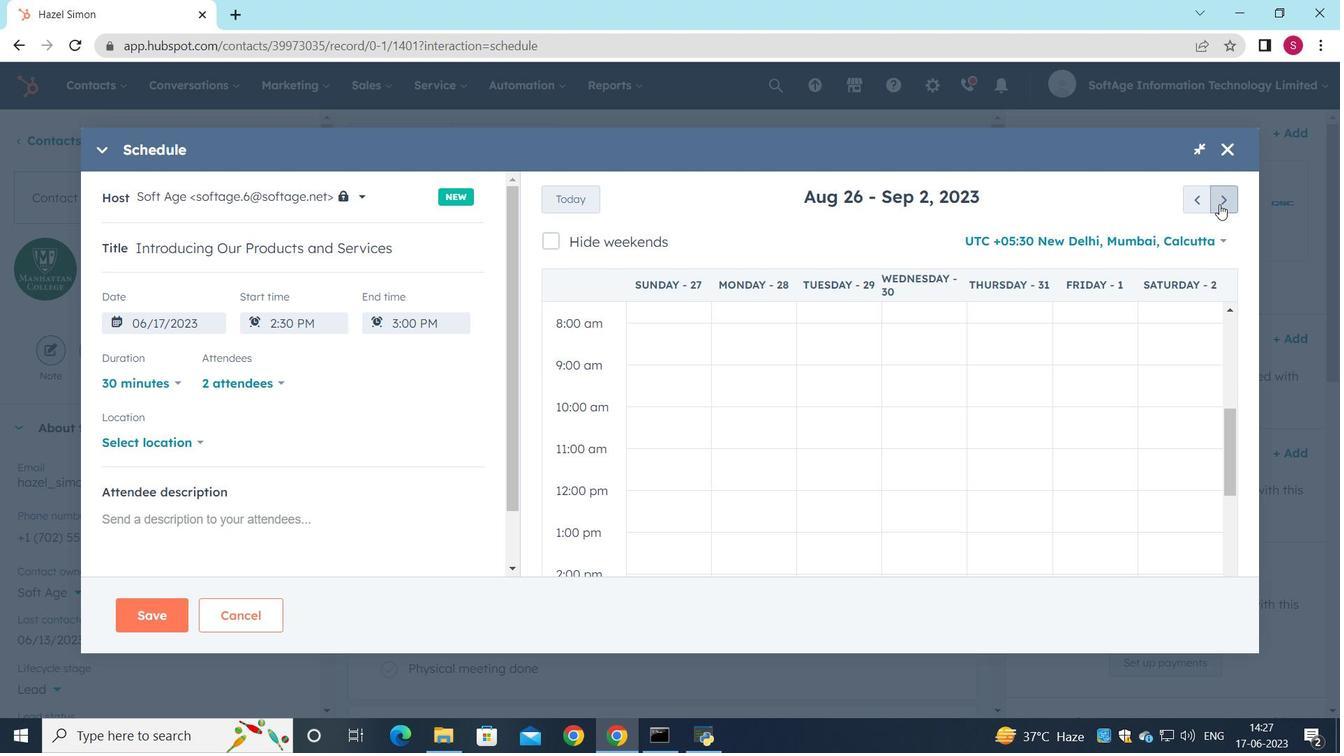 
Action: Mouse pressed left at (1218, 205)
Screenshot: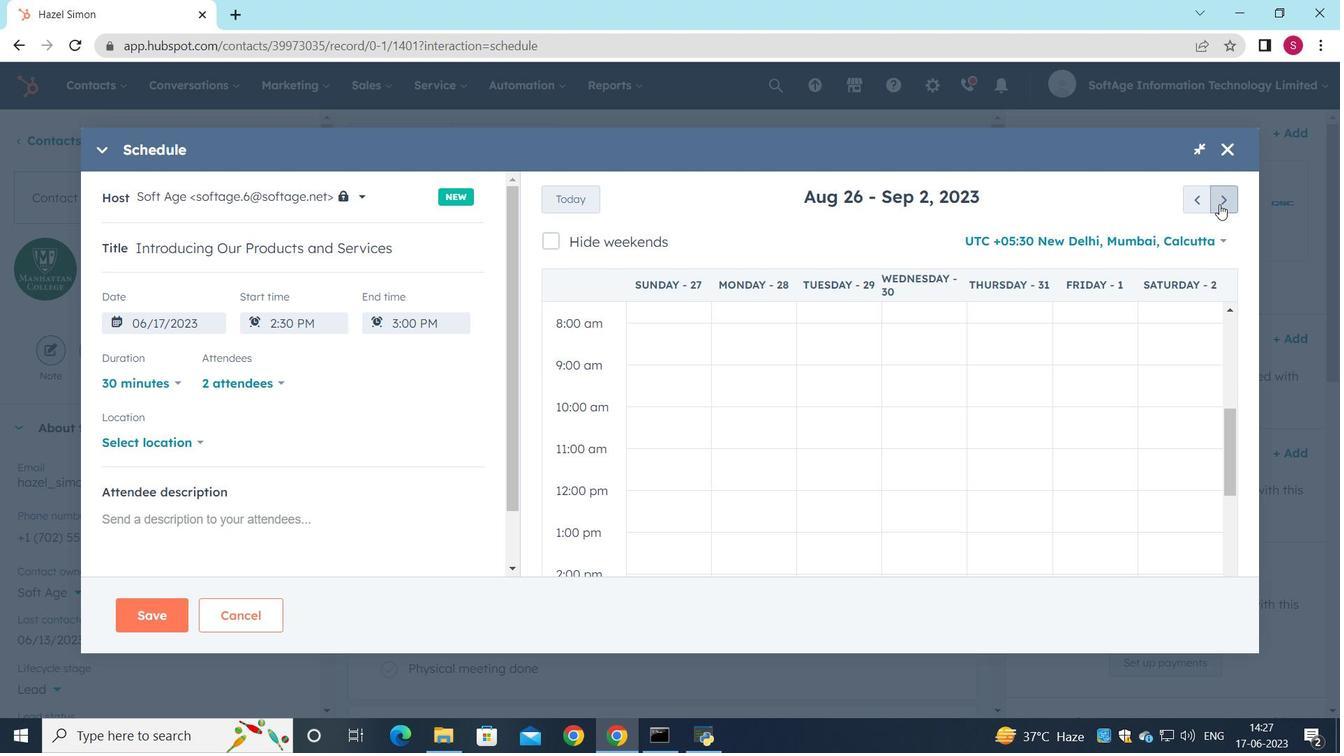 
Action: Mouse moved to (1189, 202)
Screenshot: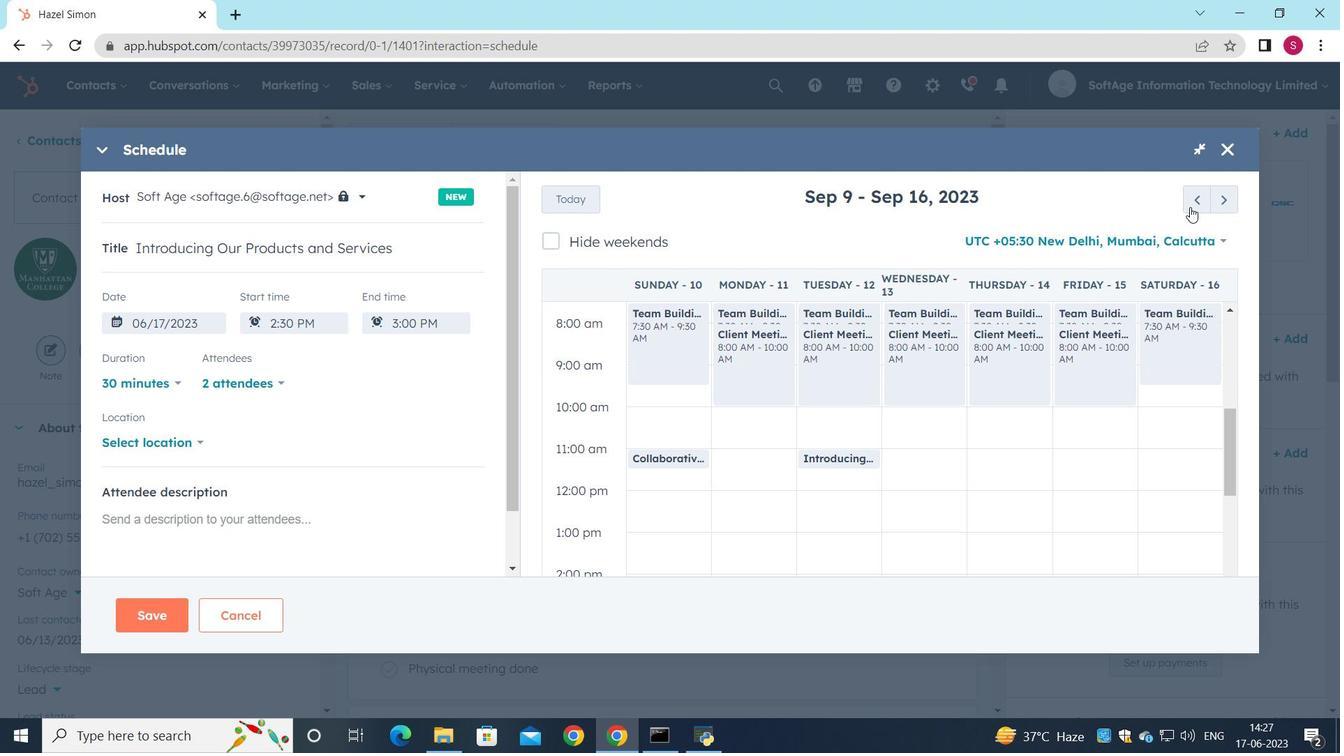 
Action: Mouse pressed left at (1189, 202)
Screenshot: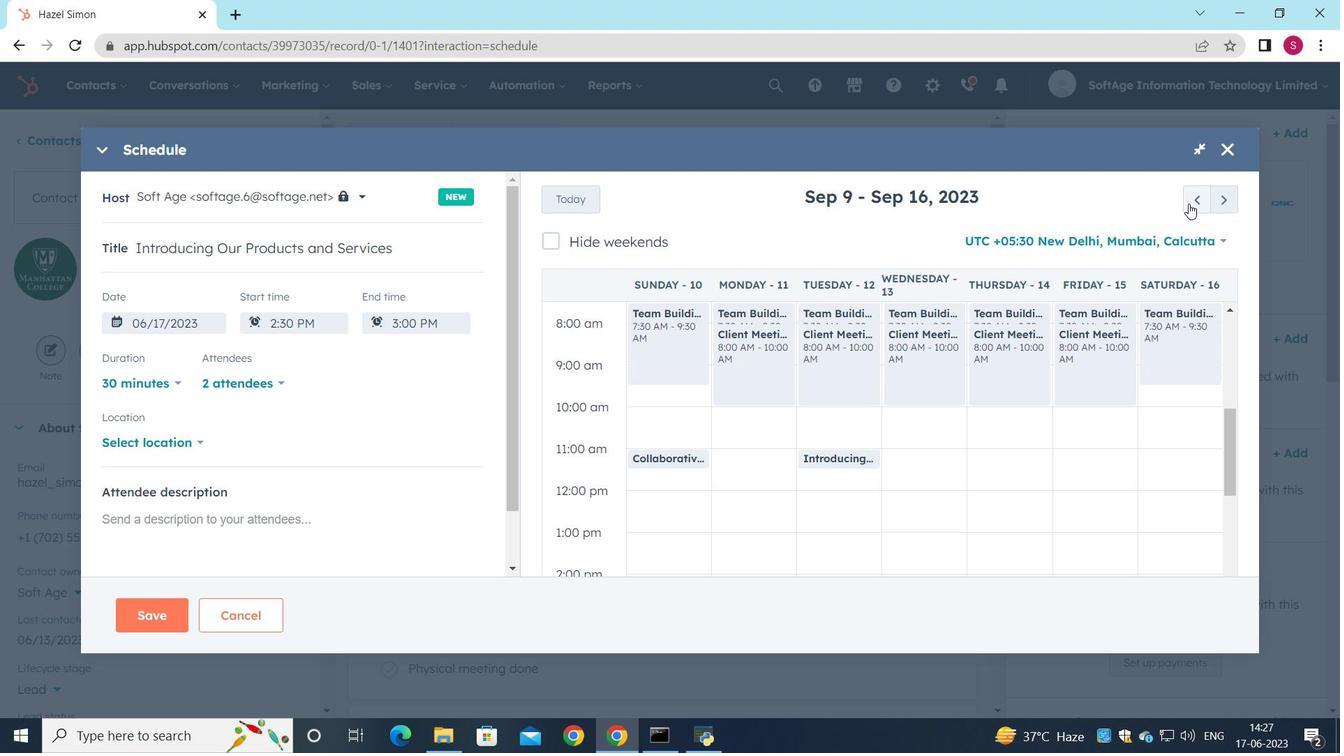 
Action: Mouse moved to (766, 427)
Screenshot: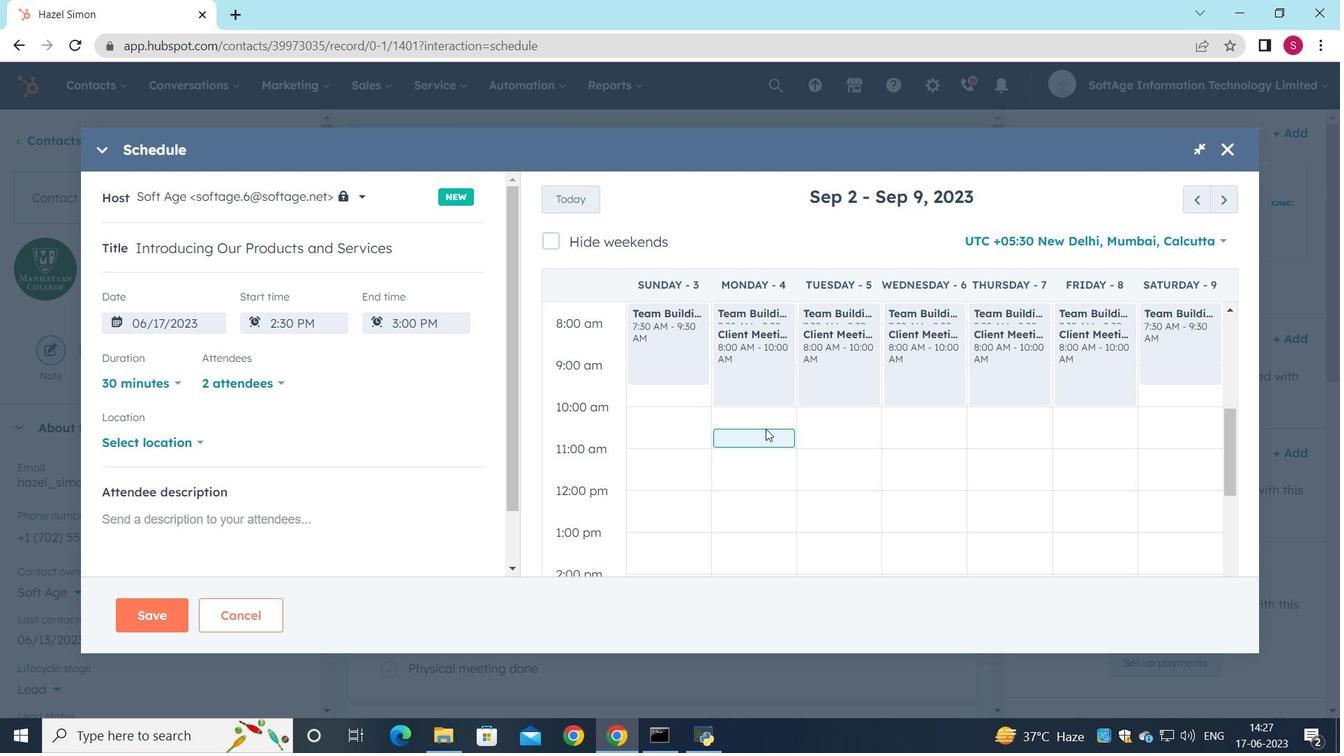 
Action: Mouse scrolled (766, 427) with delta (0, 0)
Screenshot: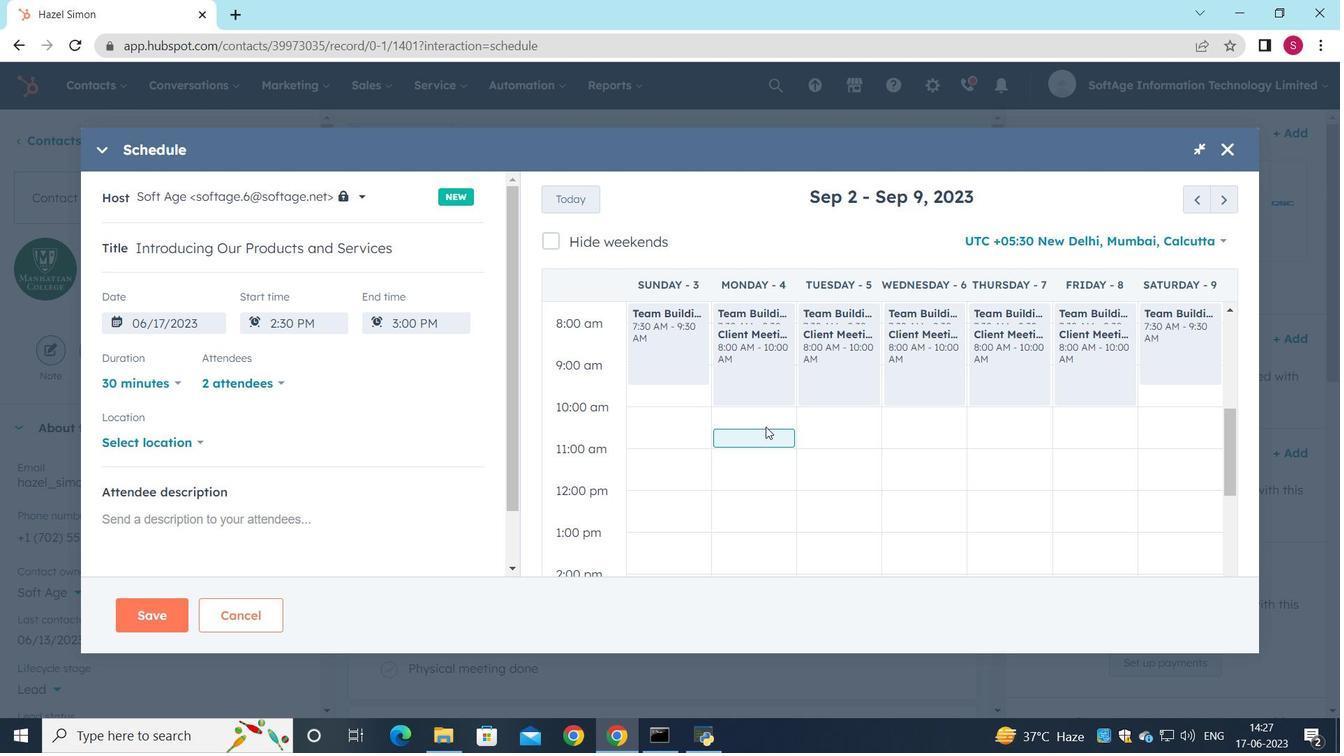 
Action: Mouse scrolled (766, 427) with delta (0, 0)
Screenshot: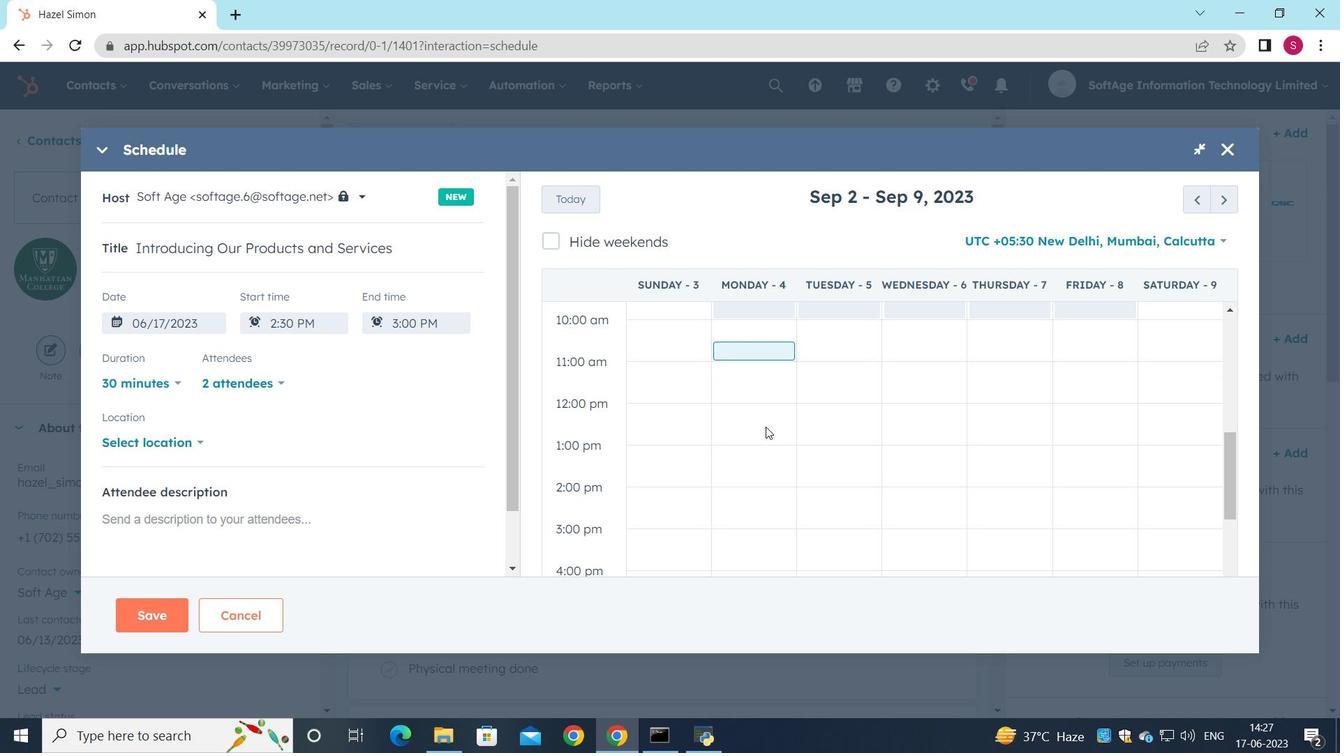 
Action: Mouse moved to (763, 533)
Screenshot: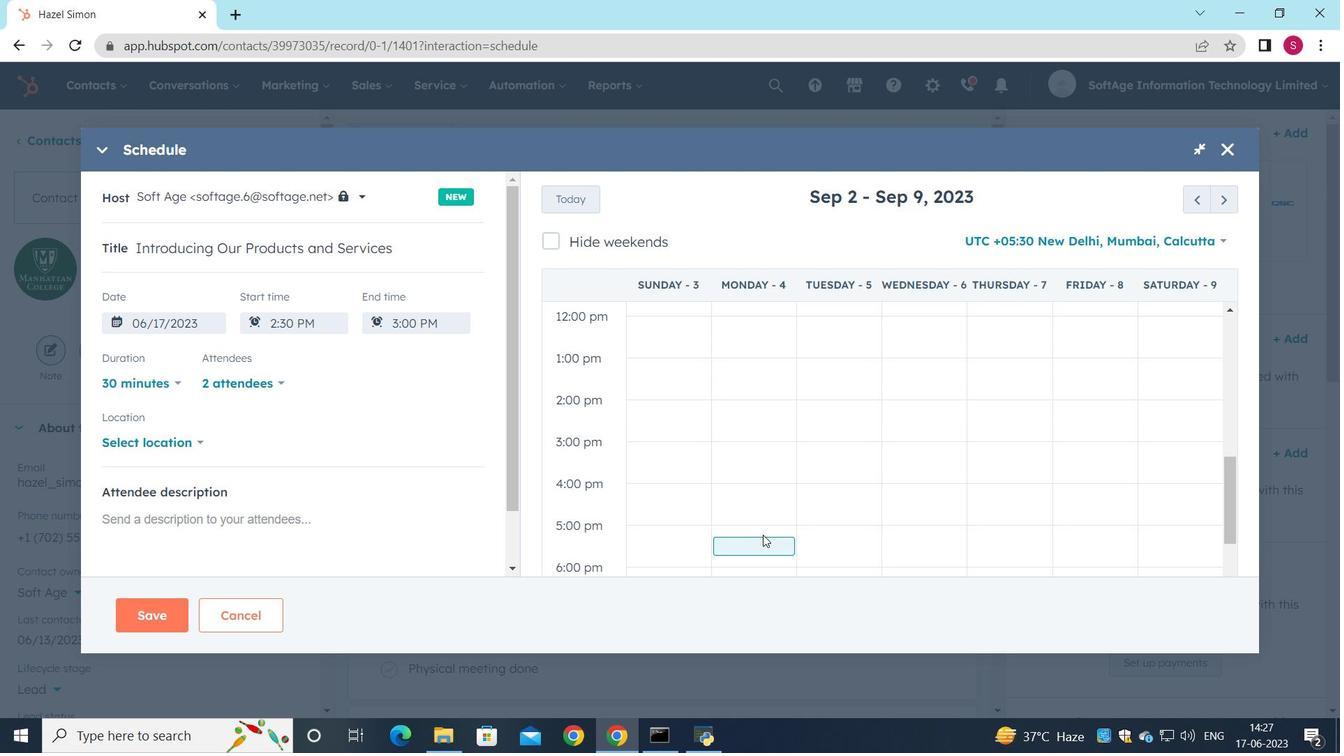 
Action: Mouse pressed left at (763, 533)
Screenshot: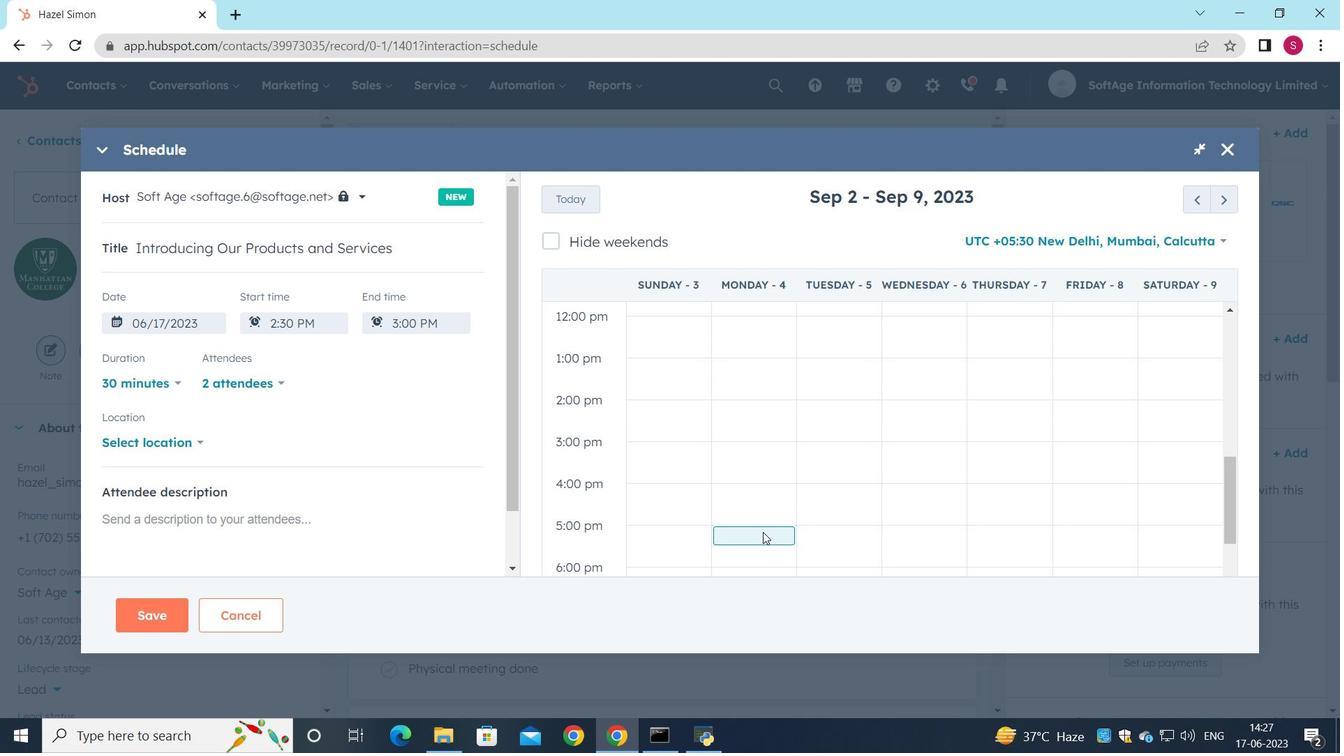 
Action: Mouse moved to (201, 441)
Screenshot: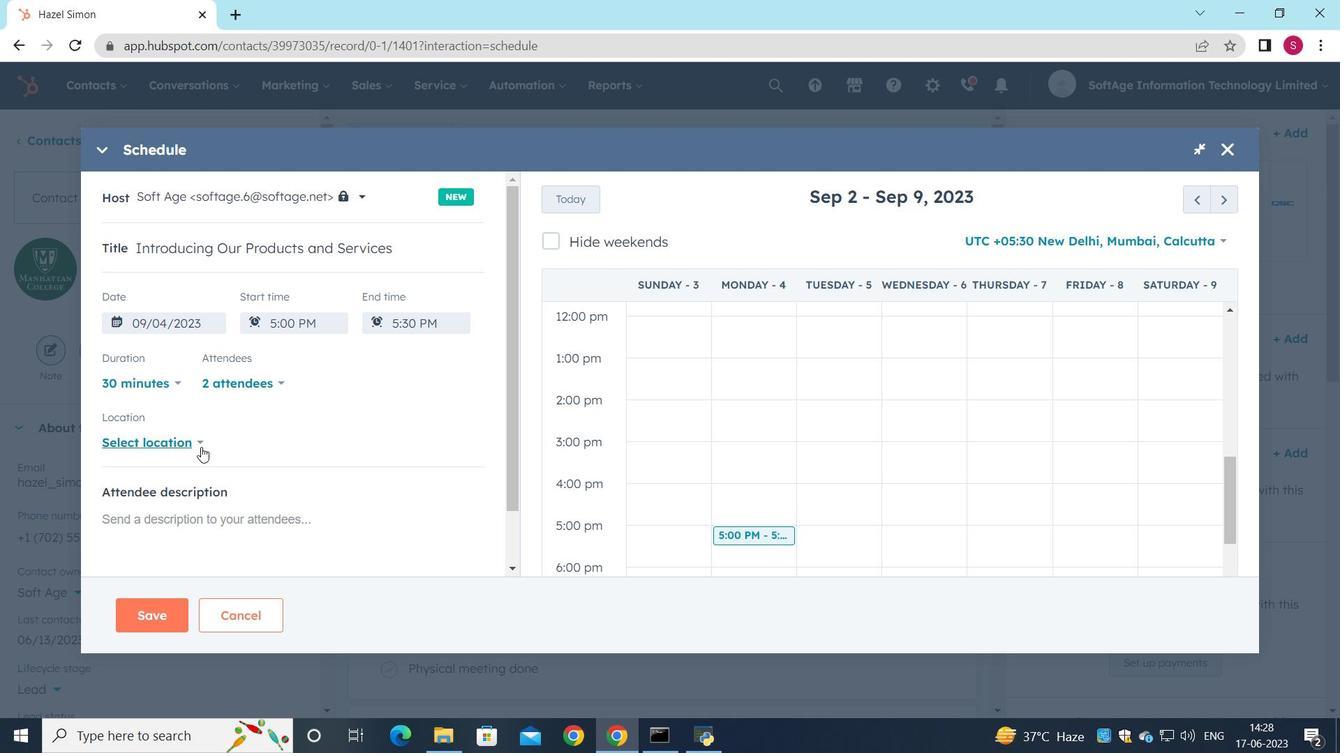 
Action: Mouse pressed left at (201, 441)
Screenshot: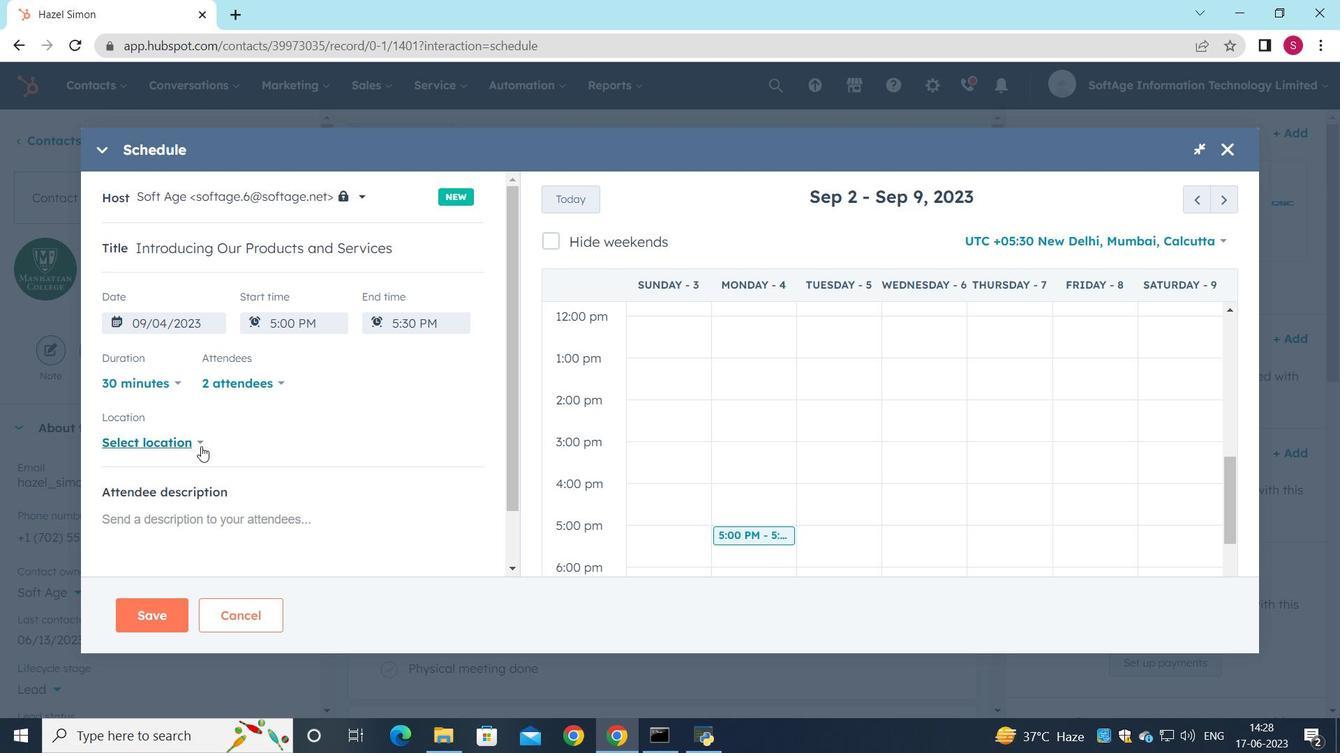 
Action: Mouse moved to (269, 379)
Screenshot: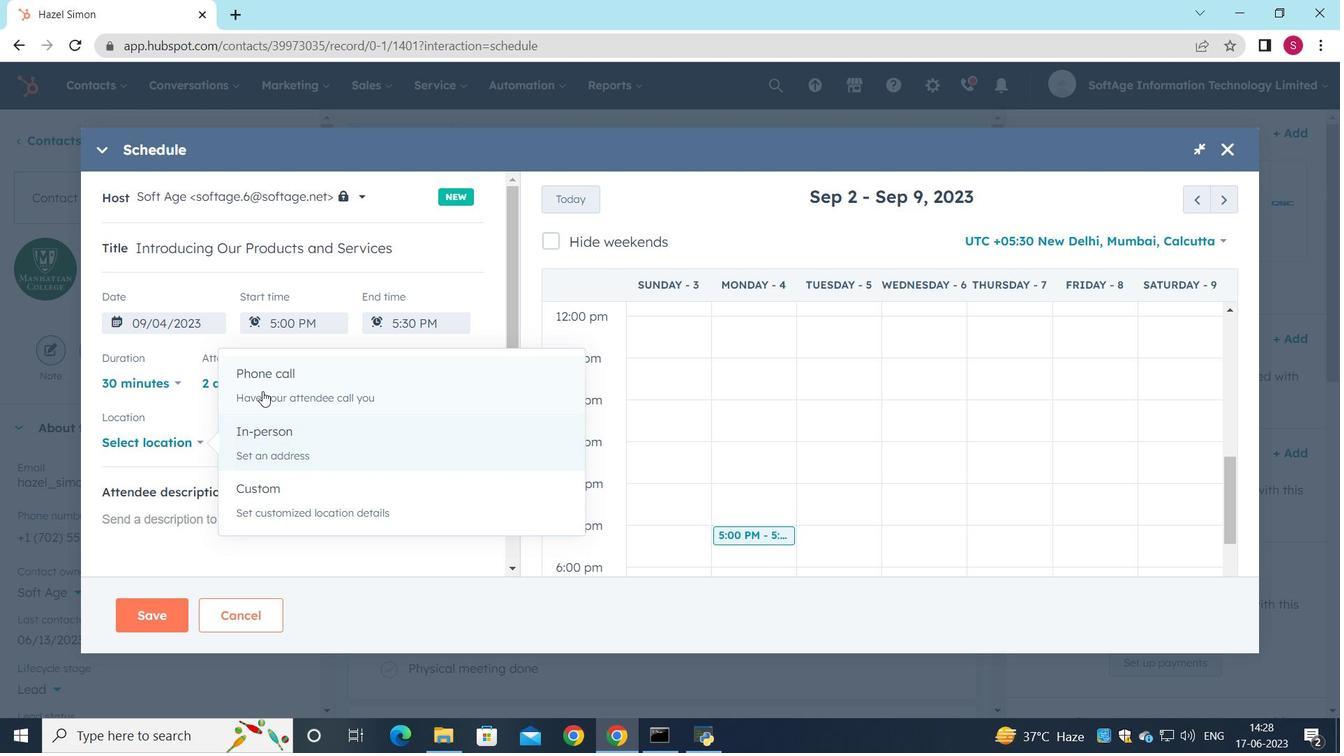 
Action: Mouse pressed left at (269, 379)
Screenshot: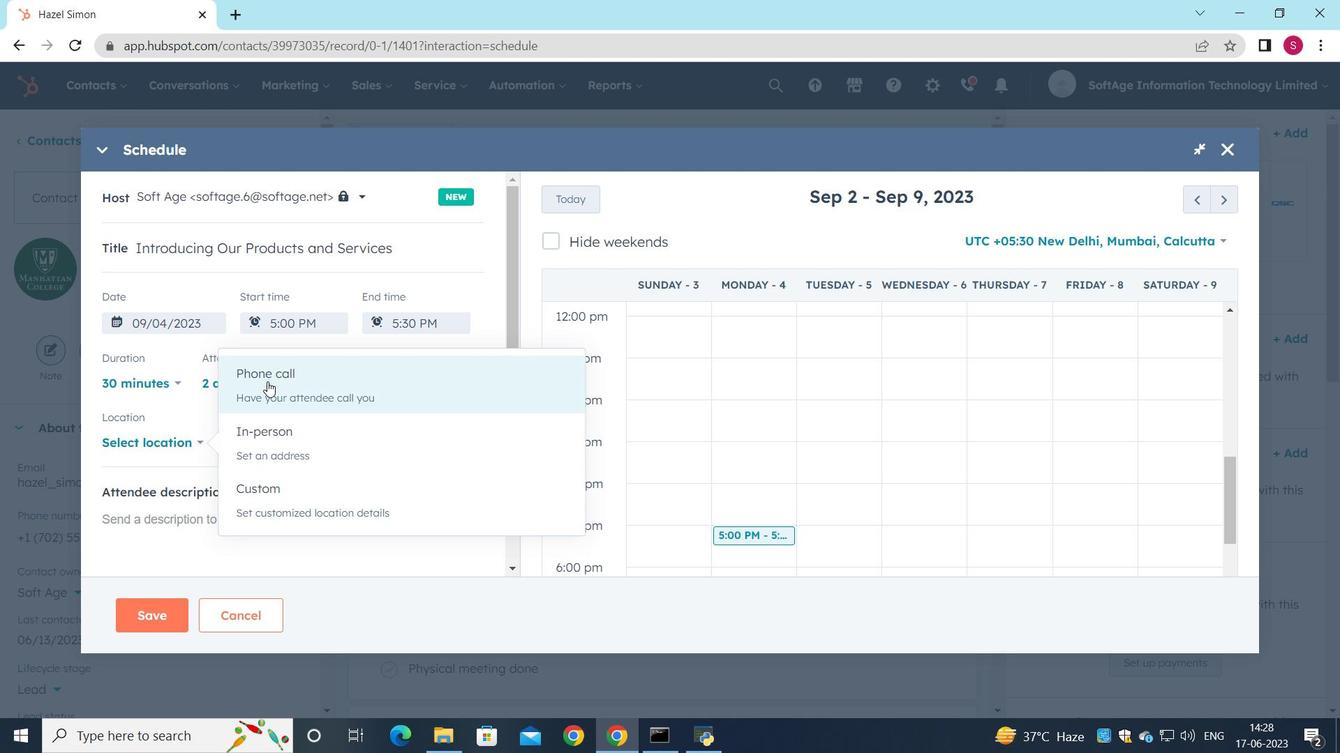 
Action: Mouse moved to (248, 441)
Screenshot: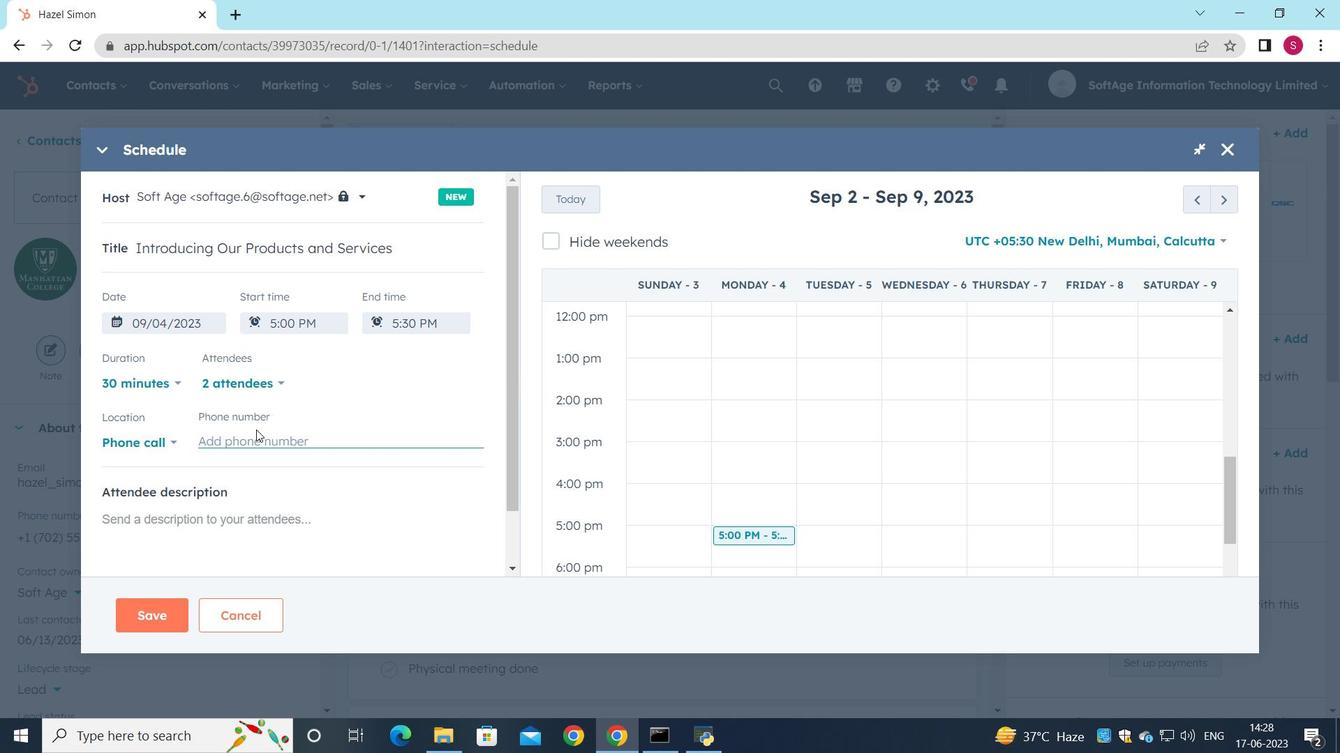 
Action: Mouse pressed left at (248, 441)
Screenshot: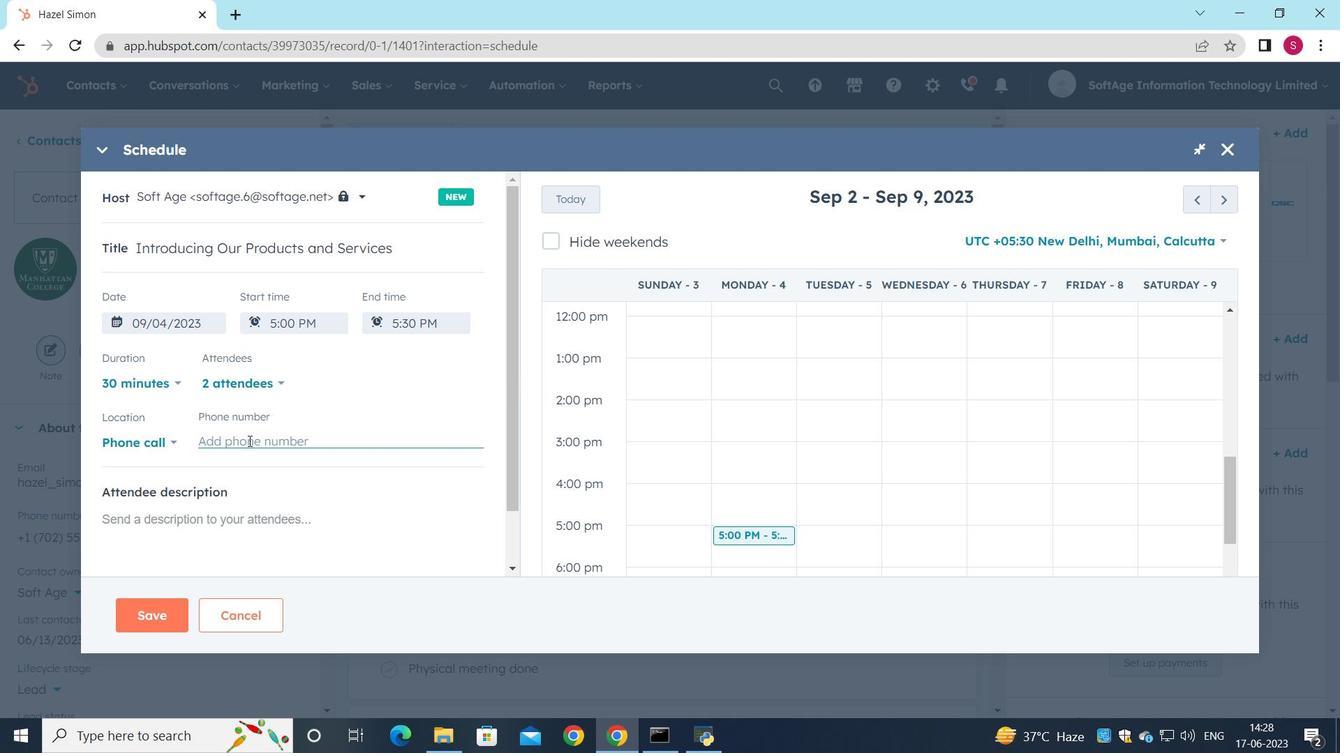
Action: Mouse moved to (282, 328)
Screenshot: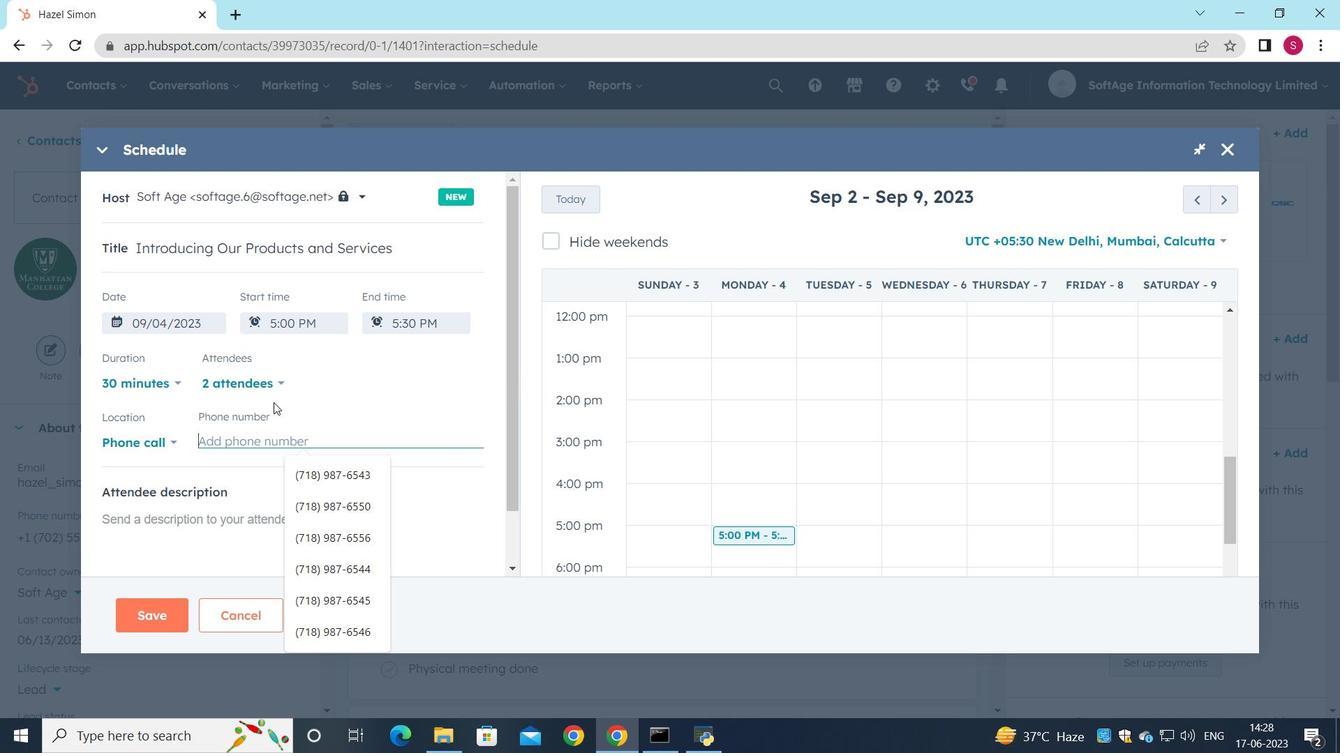 
Action: Key pressed <Key.shift_r><Key.shift_r><Key.shift_r><Key.shift_r><Key.shift_r><Key.shift_r><Key.shift_r><Key.shift_r><Key.shift_r><Key.shift_r><Key.shift_r><Key.shift_r><Key.shift_r><Key.shift_r><Key.shift_r><Key.shift_r><Key.shift_r><Key.shift_r><Key.shift_r><Key.shift_r><Key.shift_r><Key.shift_r><Key.shift_r><Key.shift_r><Key.shift_r><Key.shift_r><Key.shift_r><Key.shift_r><Key.shift_r><Key.shift_r><Key.shift_r><Key.shift_r><Key.shift_r><Key.shift_r>(718<Key.shift_r><Key.shift_r><Key.shift_r><Key.shift_r><Key.shift_r><Key.shift_r><Key.shift_r><Key.shift_r>)<Key.space>987
Screenshot: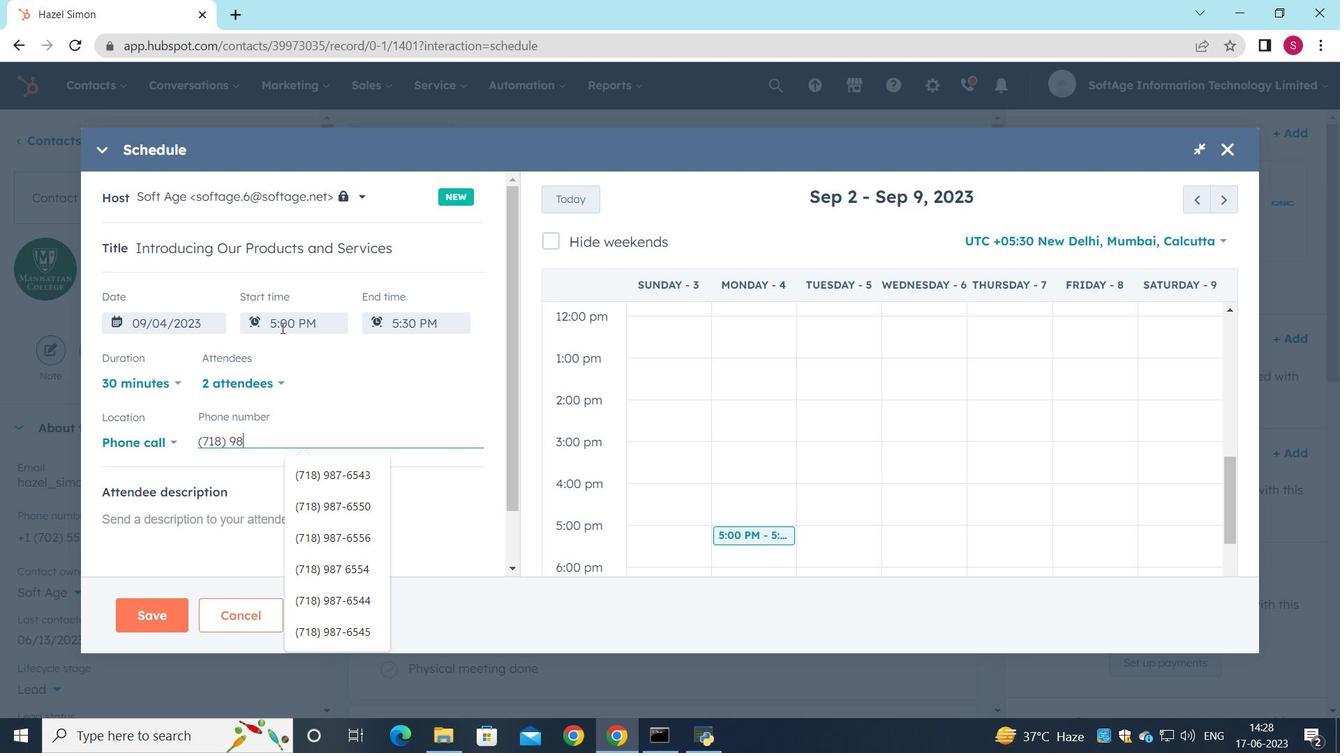
Action: Mouse moved to (380, 300)
Screenshot: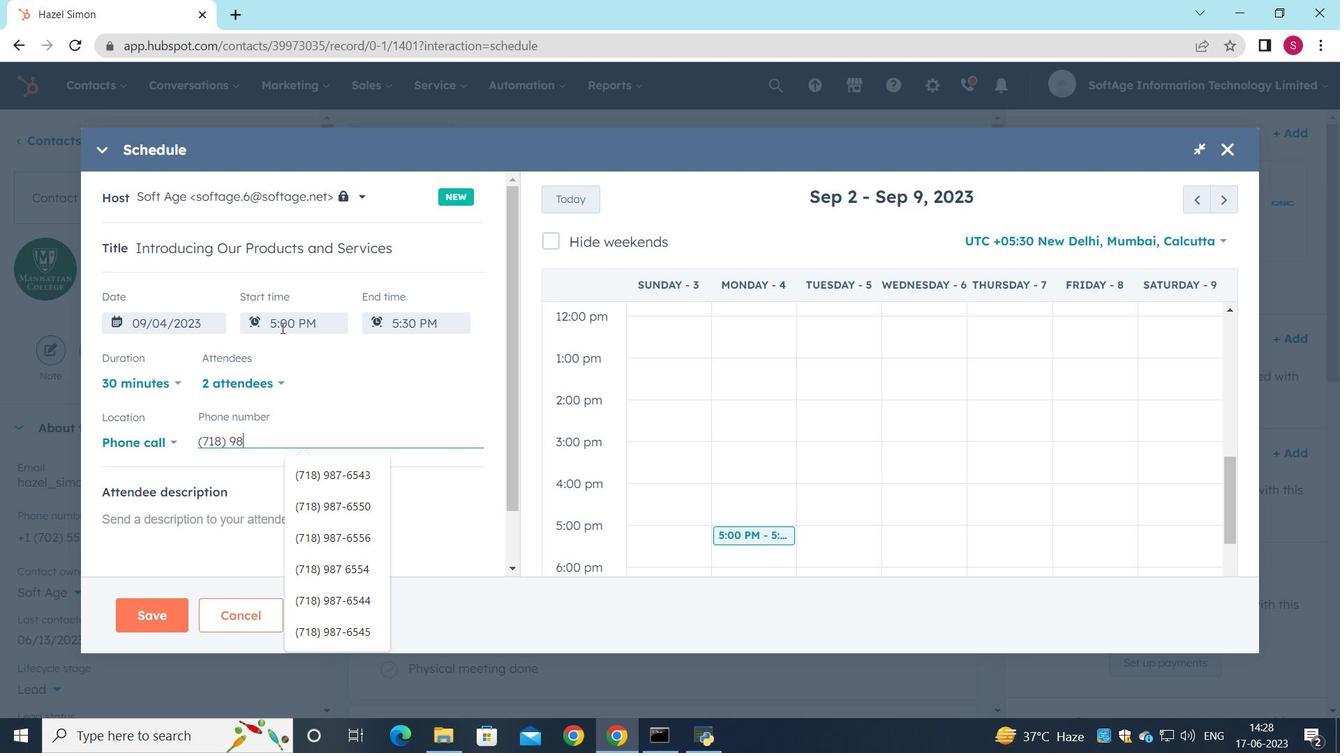 
Action: Key pressed -
Screenshot: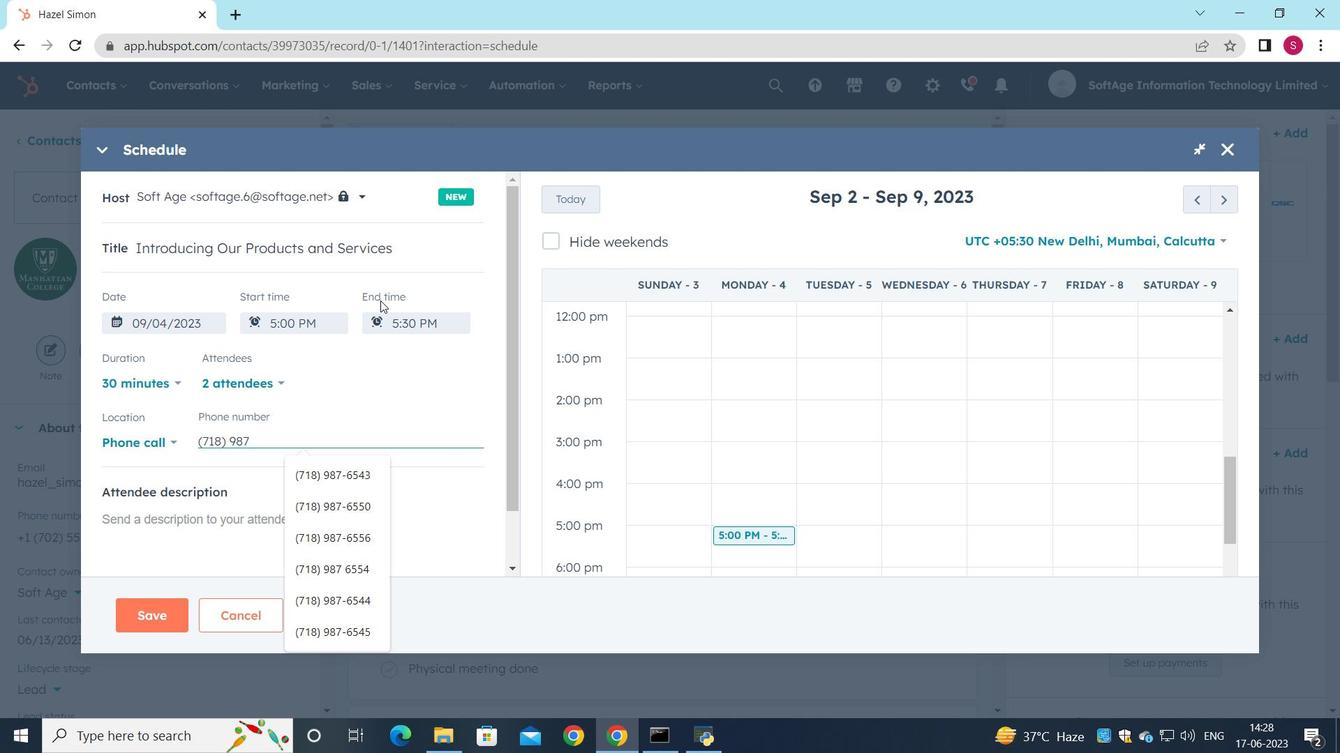 
Action: Mouse moved to (436, 268)
Screenshot: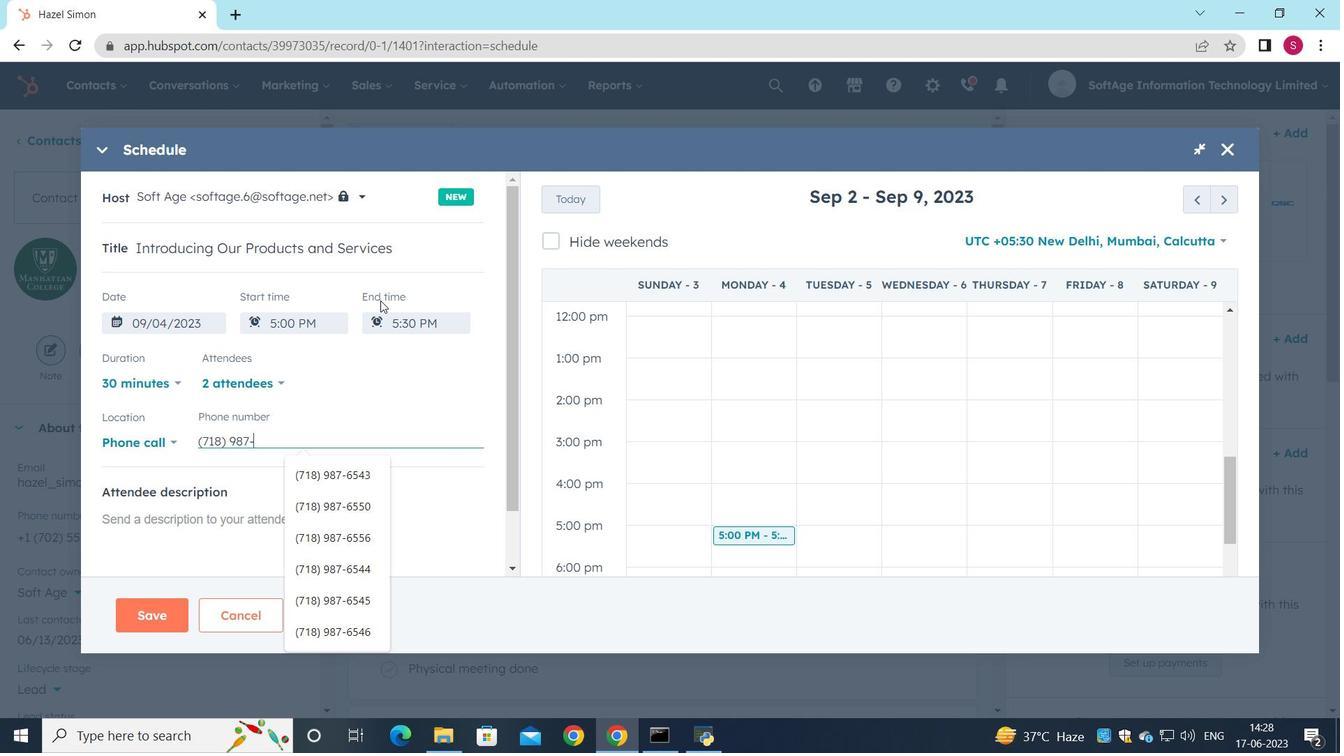 
Action: Key pressed 6567
Screenshot: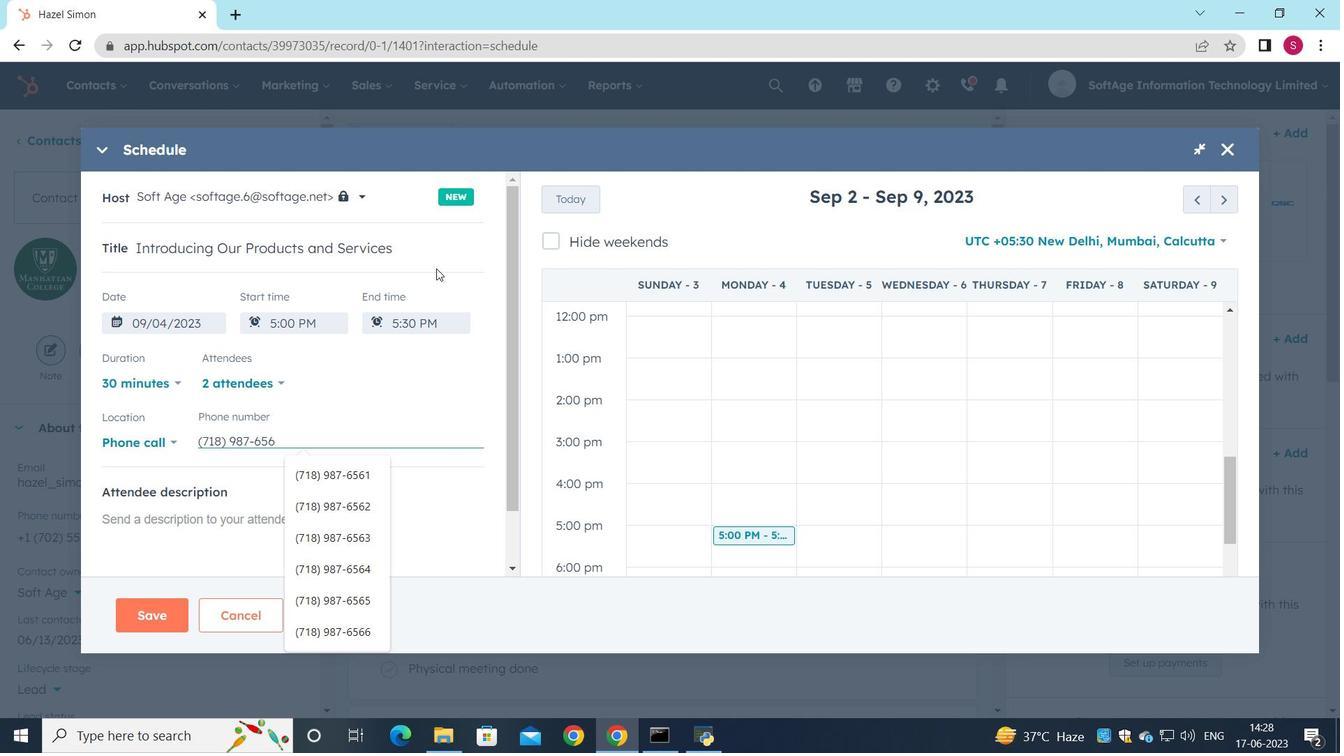 
Action: Mouse moved to (211, 519)
Screenshot: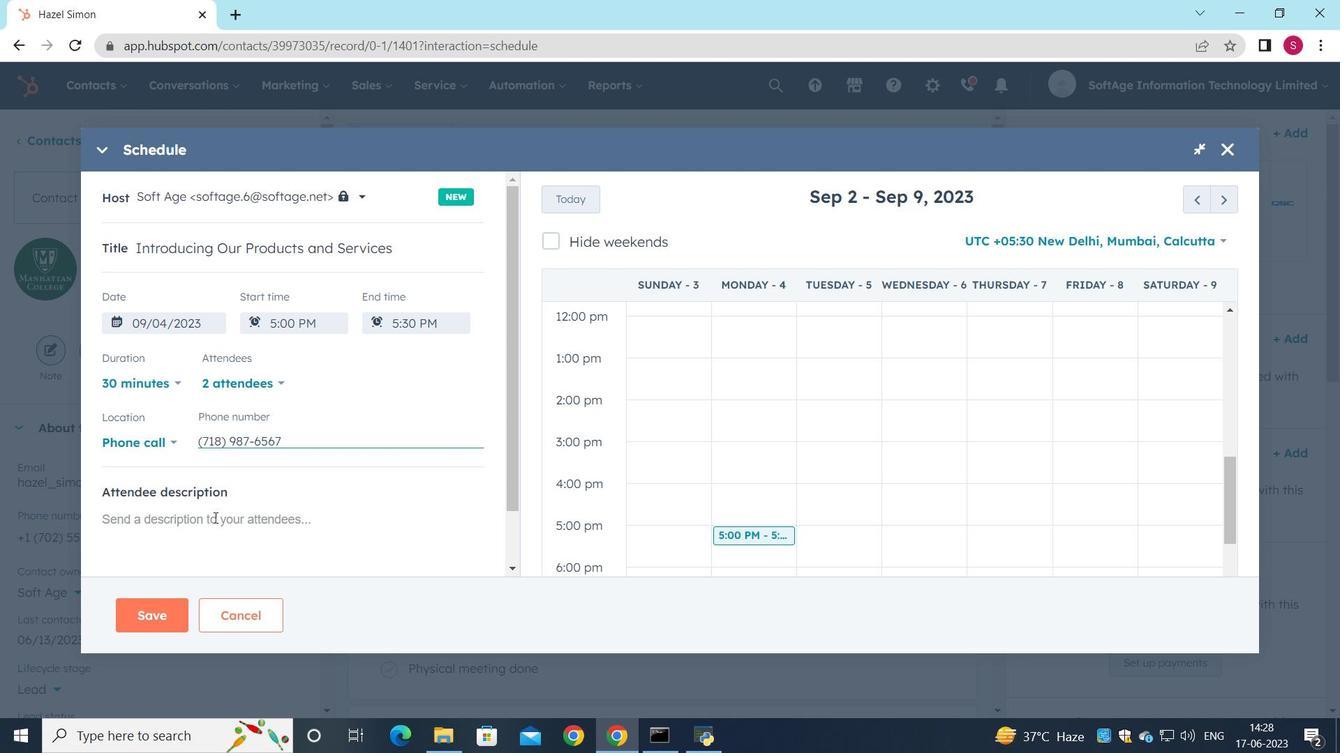 
Action: Mouse pressed left at (211, 519)
Screenshot: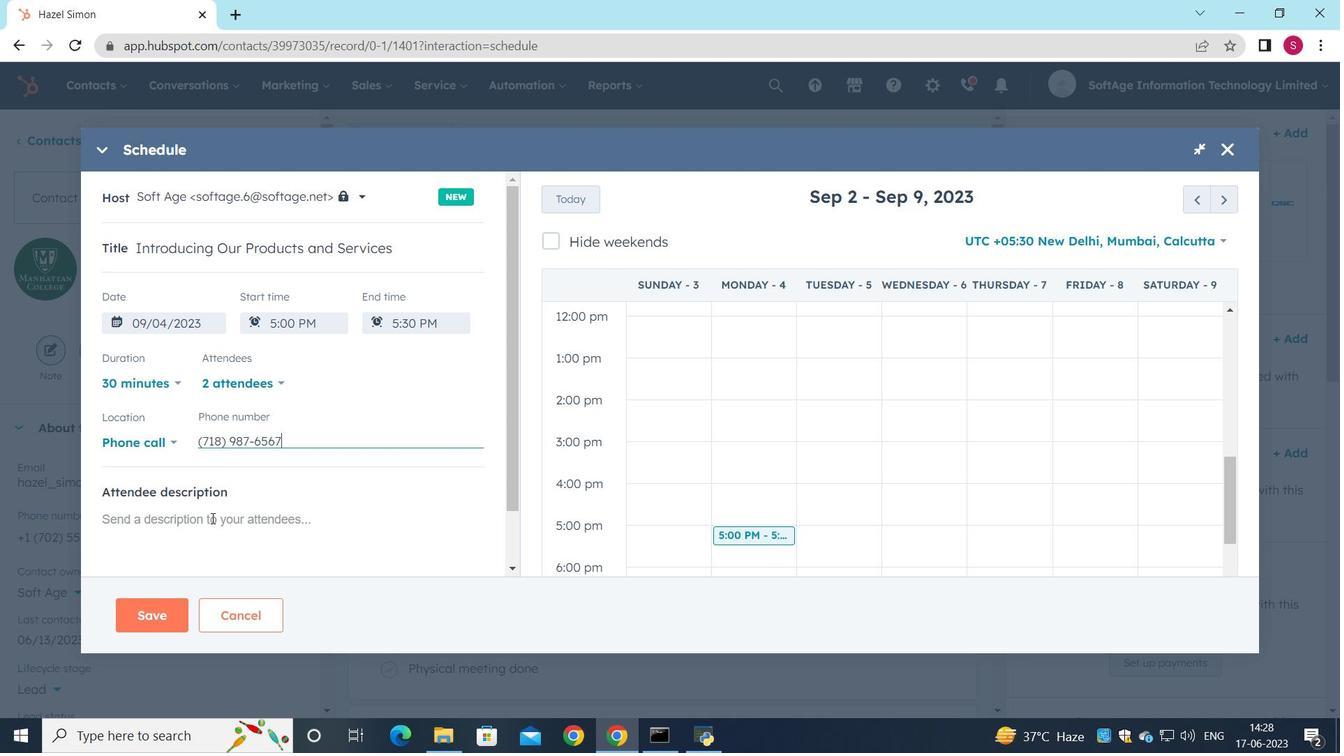 
Action: Mouse moved to (234, 496)
Screenshot: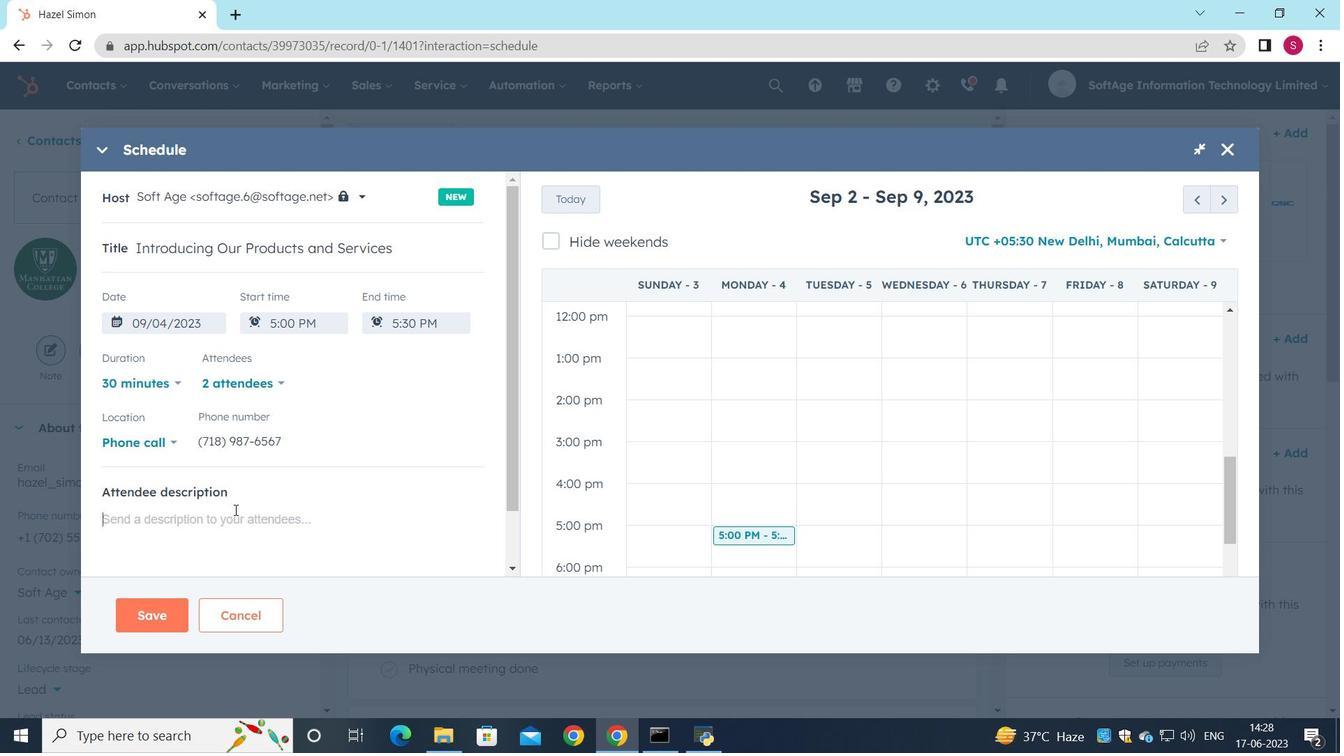 
Action: Key pressed <Key.shift><Key.shift>For<Key.space>further<Key.space>discussion<Key.space>on<Key.space>products,<Key.space>kindly<Key.space>join<Key.space>the<Key.space>meeting
Screenshot: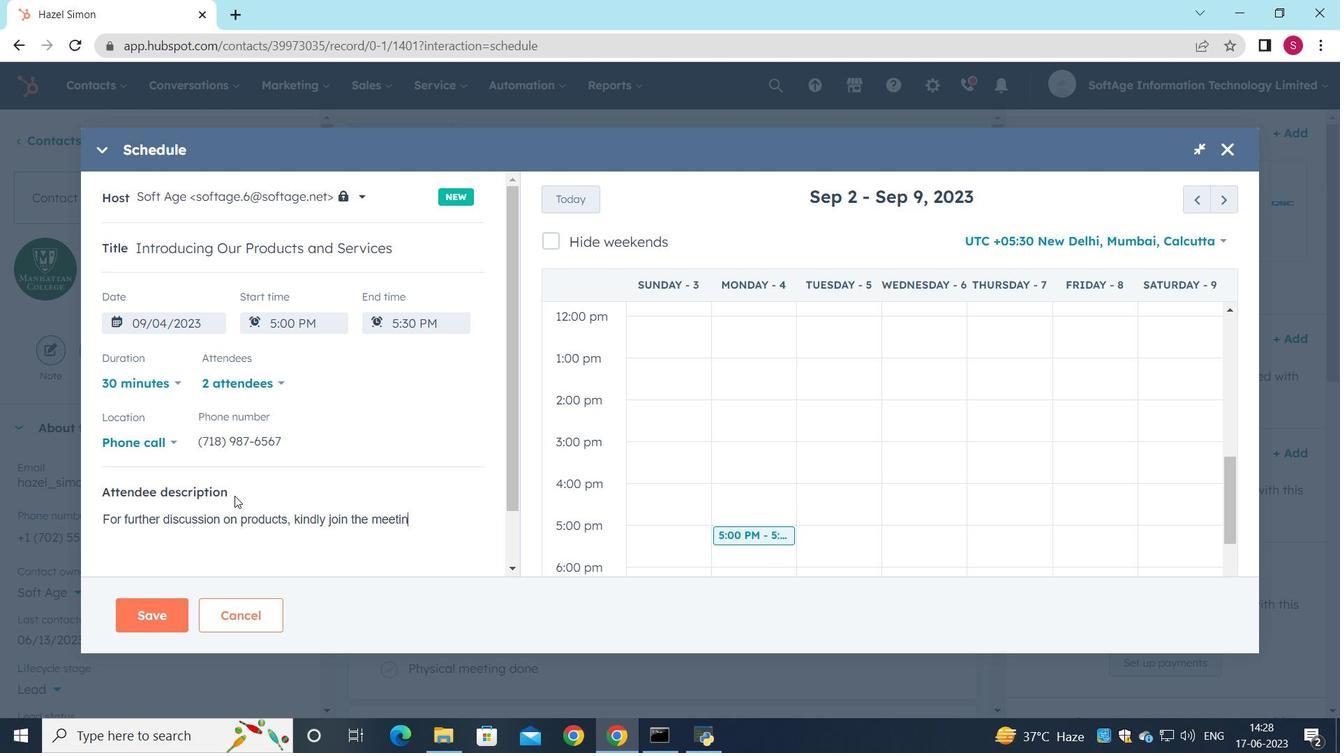 
Action: Mouse moved to (281, 596)
Screenshot: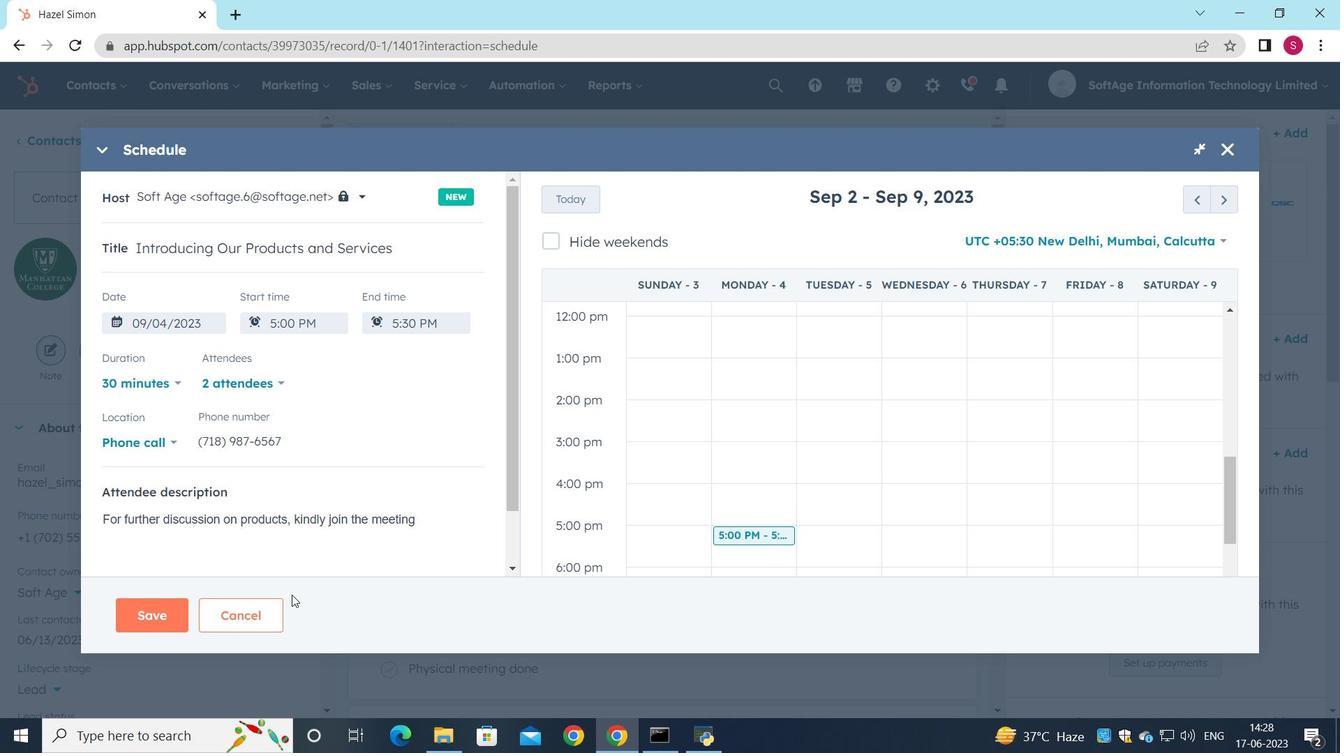 
Action: Key pressed .
Screenshot: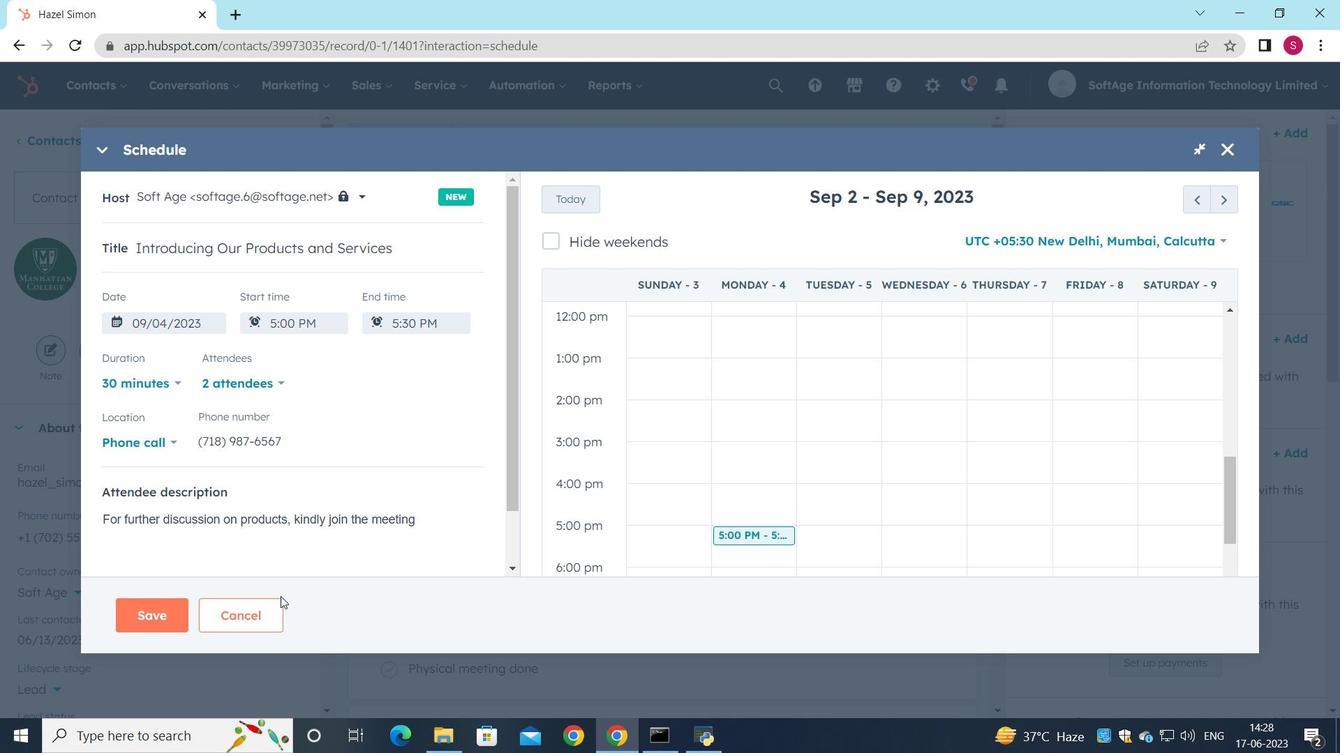
Action: Mouse moved to (164, 615)
Screenshot: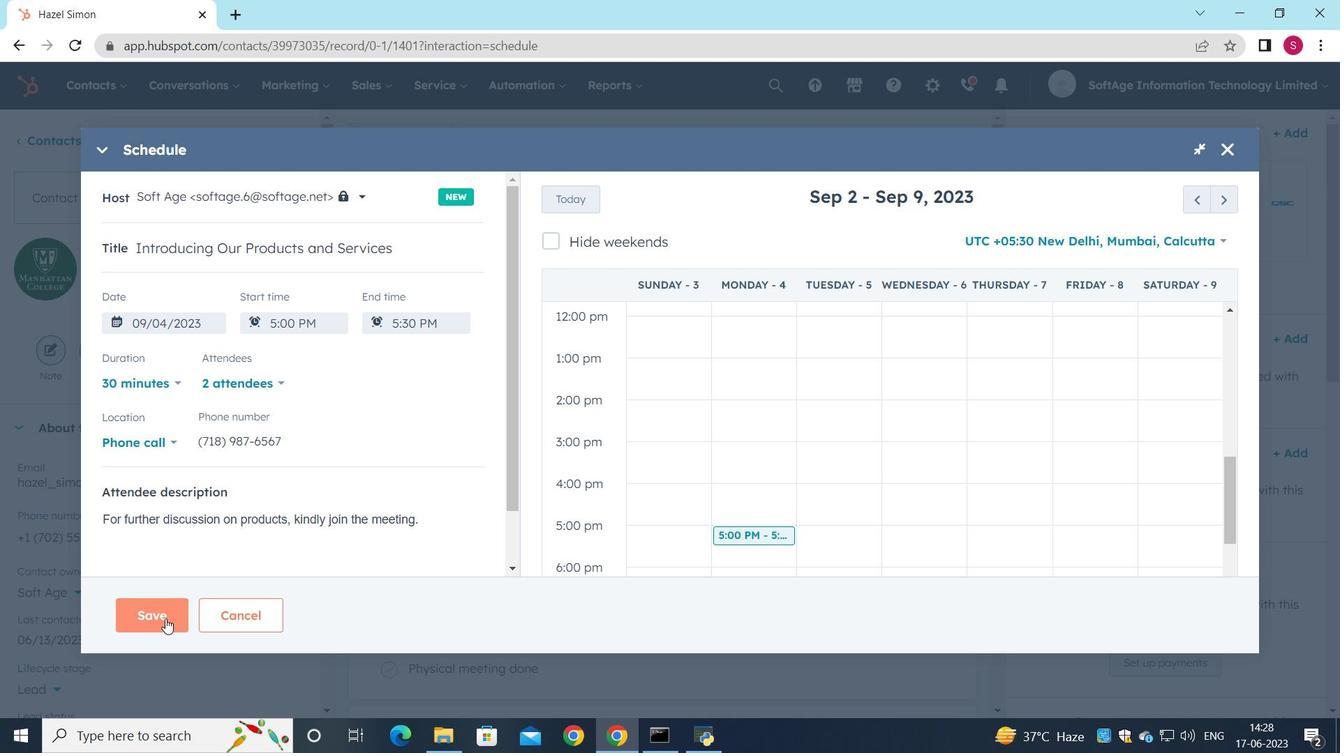
Action: Mouse pressed left at (164, 615)
Screenshot: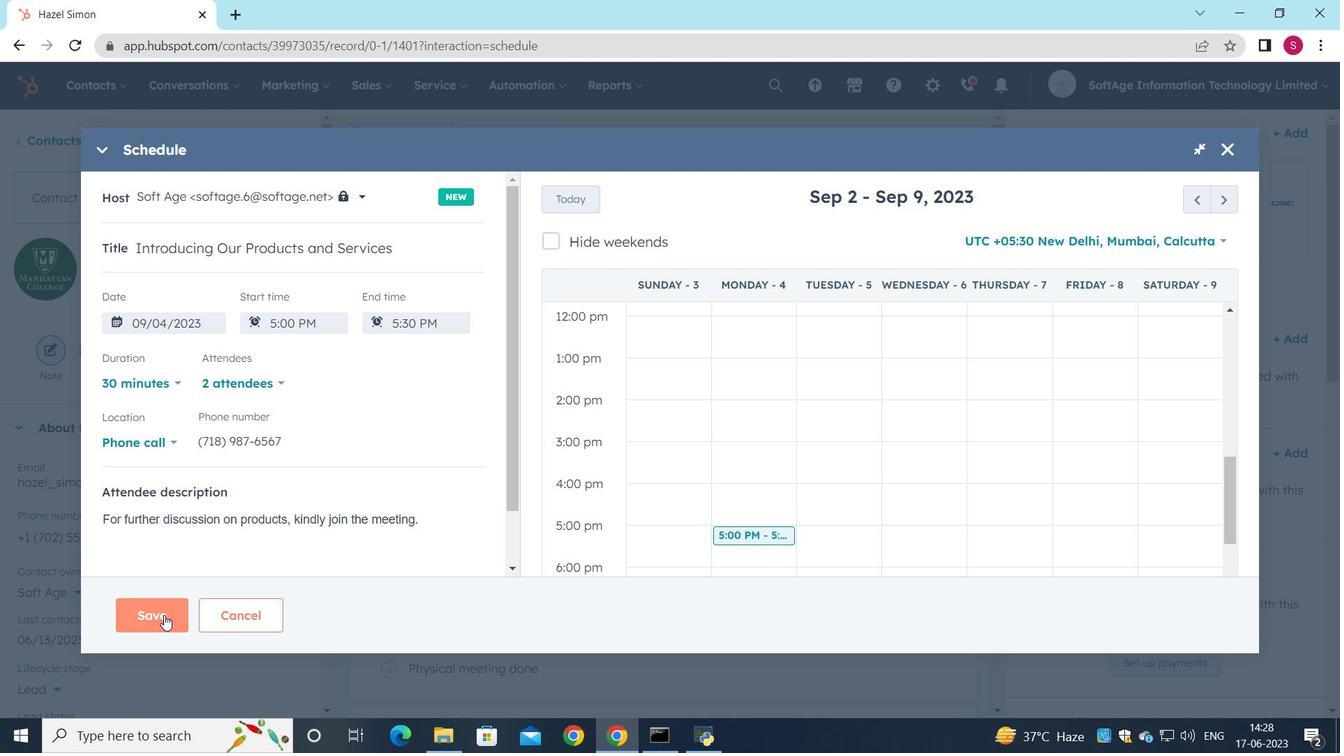 
Action: Mouse moved to (245, 487)
Screenshot: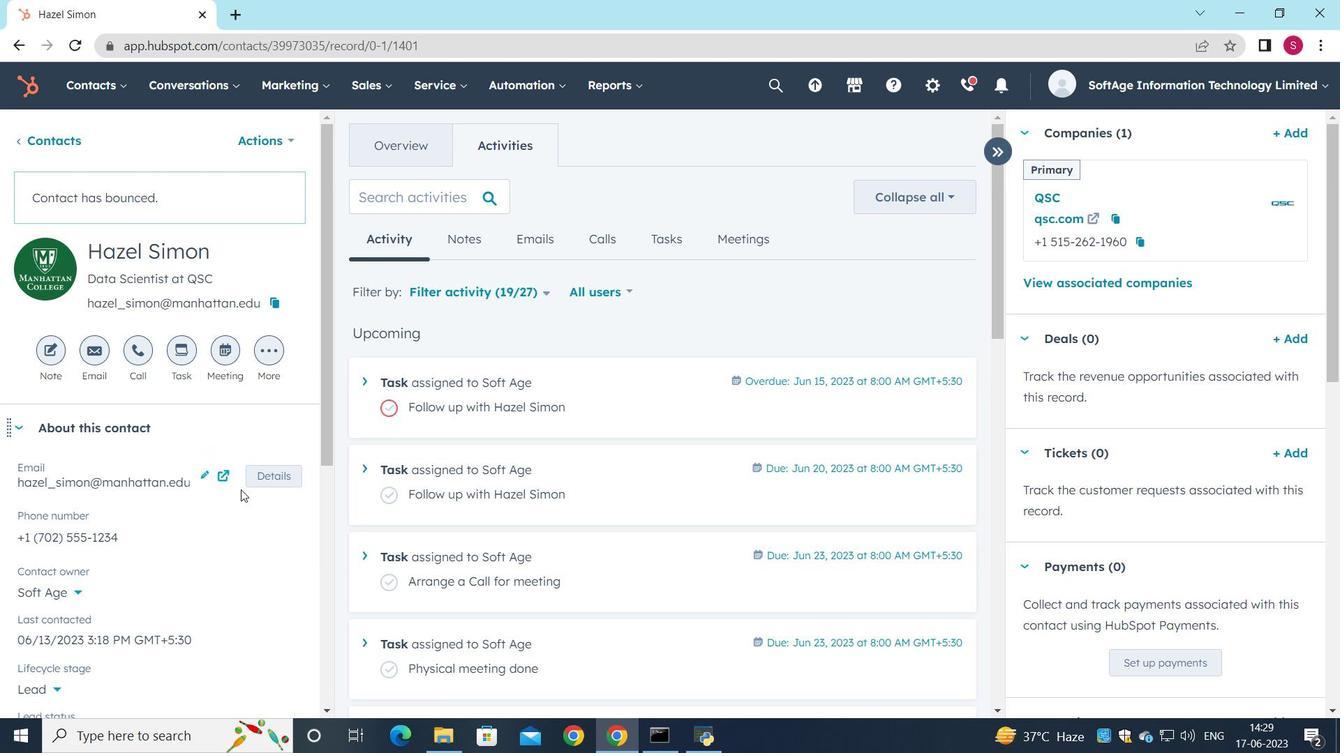 
